 Task: Find connections with filter location Ibirataia with filter topic #tecnologiawith filter profile language English with filter current company Barclays in India with filter school Ms Ramaiah College Of Arts Science and Commerce with filter industry Commercial and Service Industry Machinery Manufacturing with filter service category Pricing Strategy with filter keywords title Marketing Staff
Action: Mouse moved to (546, 107)
Screenshot: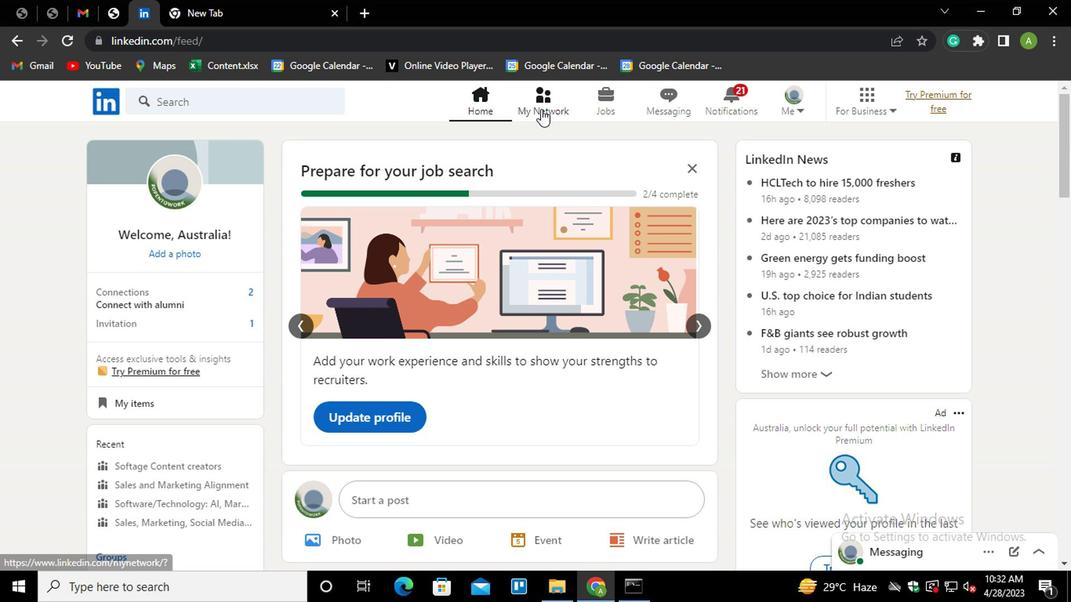 
Action: Mouse pressed left at (546, 107)
Screenshot: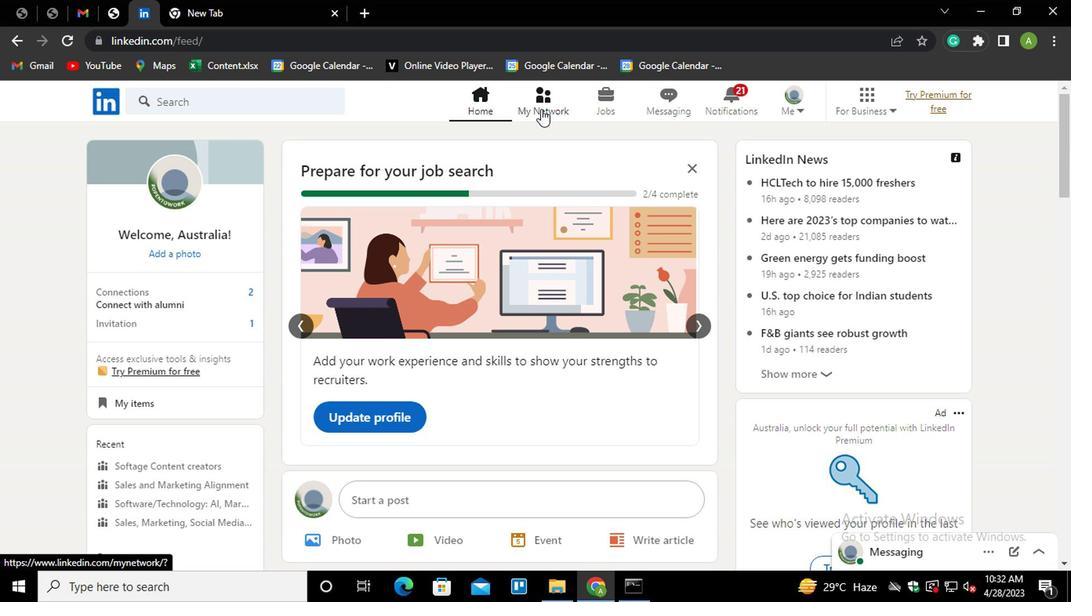 
Action: Mouse moved to (148, 180)
Screenshot: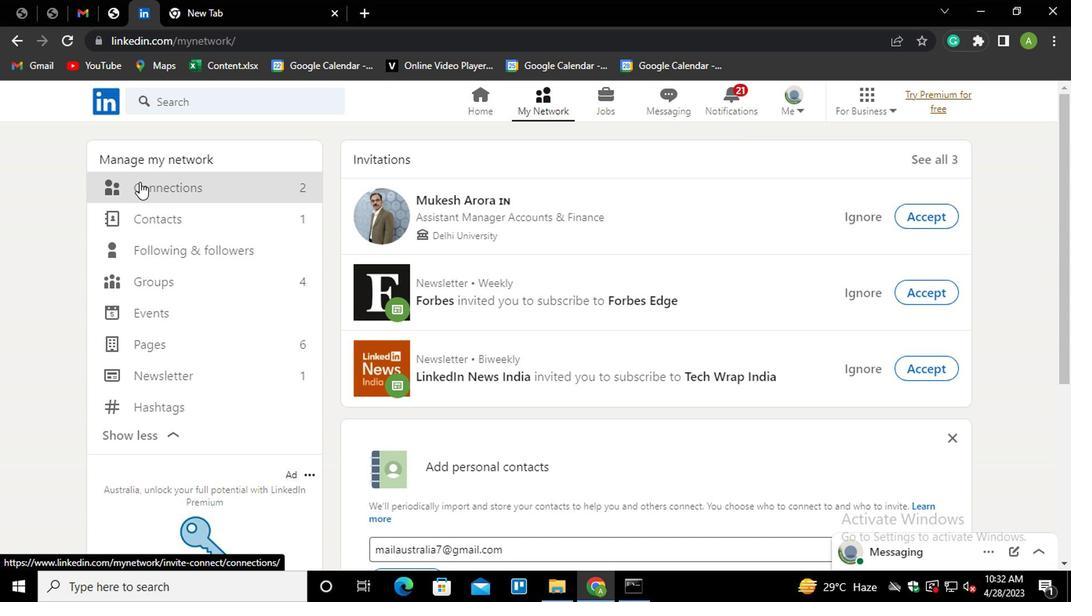 
Action: Mouse pressed left at (148, 180)
Screenshot: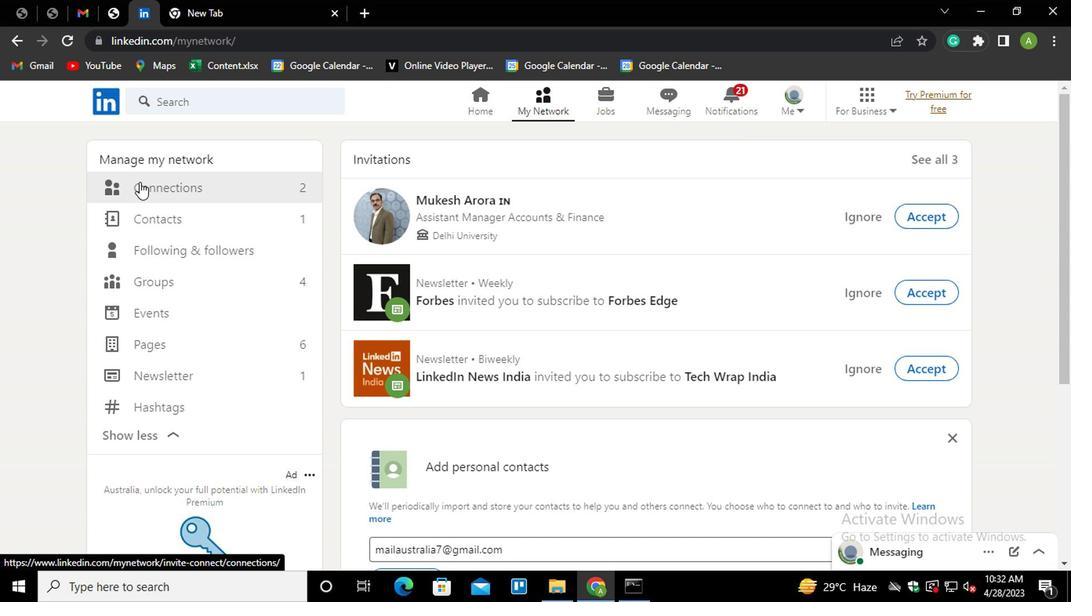 
Action: Mouse moved to (639, 185)
Screenshot: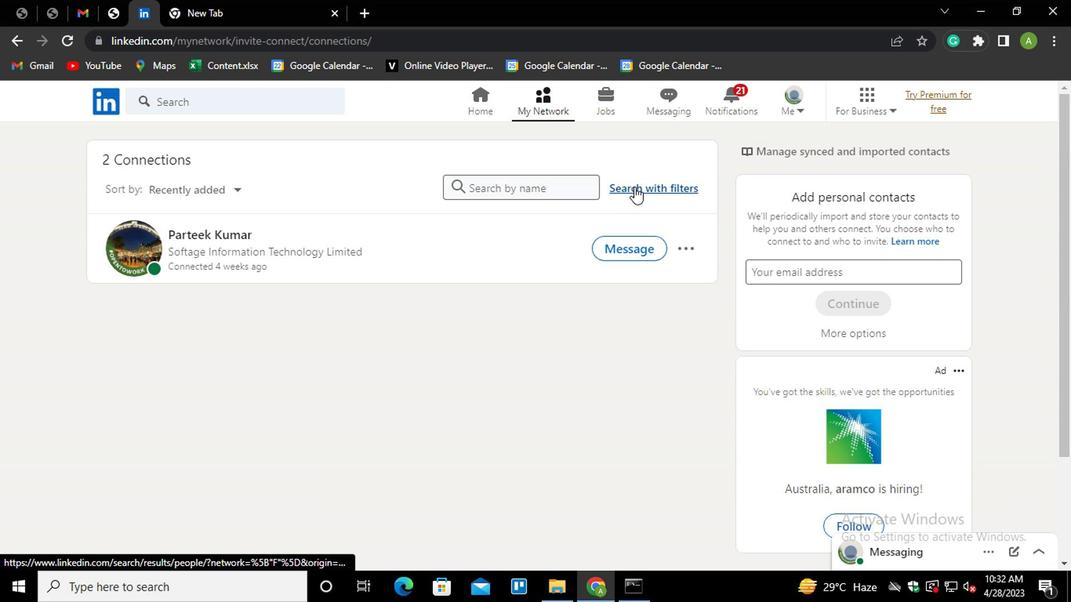 
Action: Mouse pressed left at (639, 185)
Screenshot: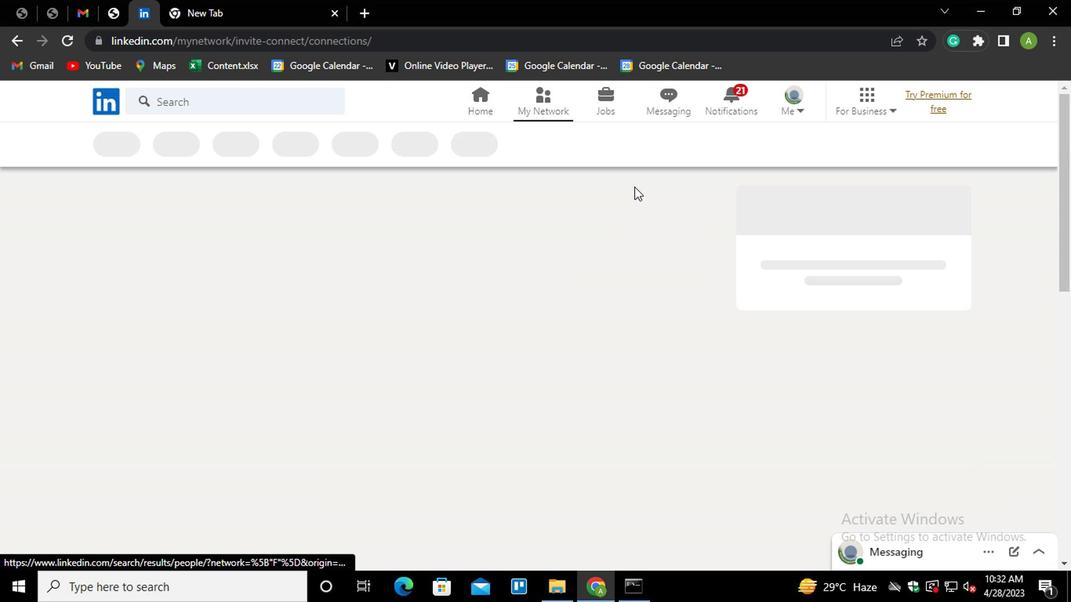 
Action: Mouse moved to (588, 137)
Screenshot: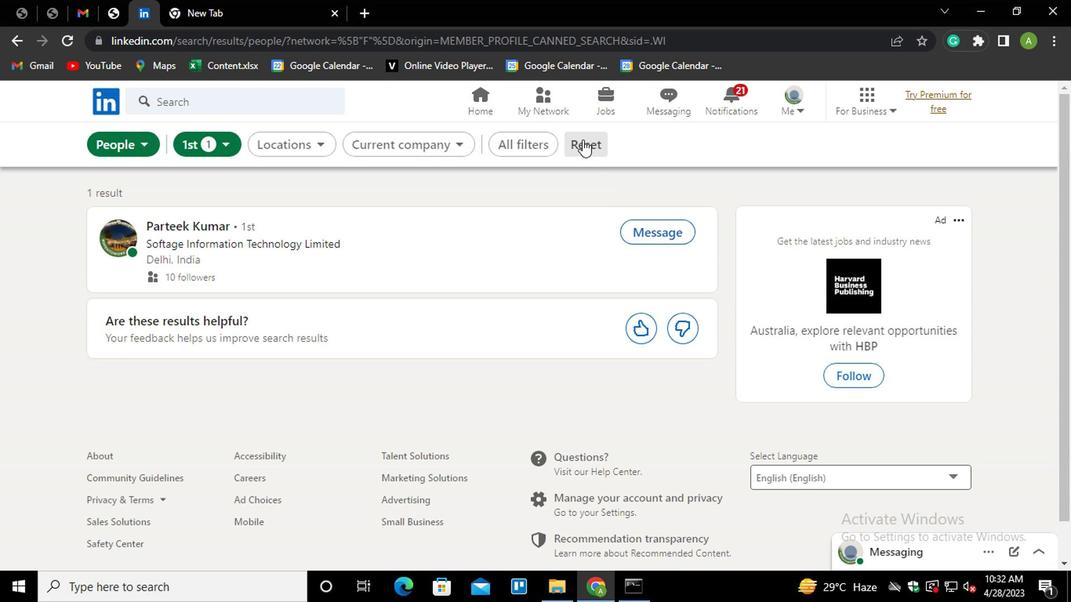 
Action: Mouse pressed left at (588, 137)
Screenshot: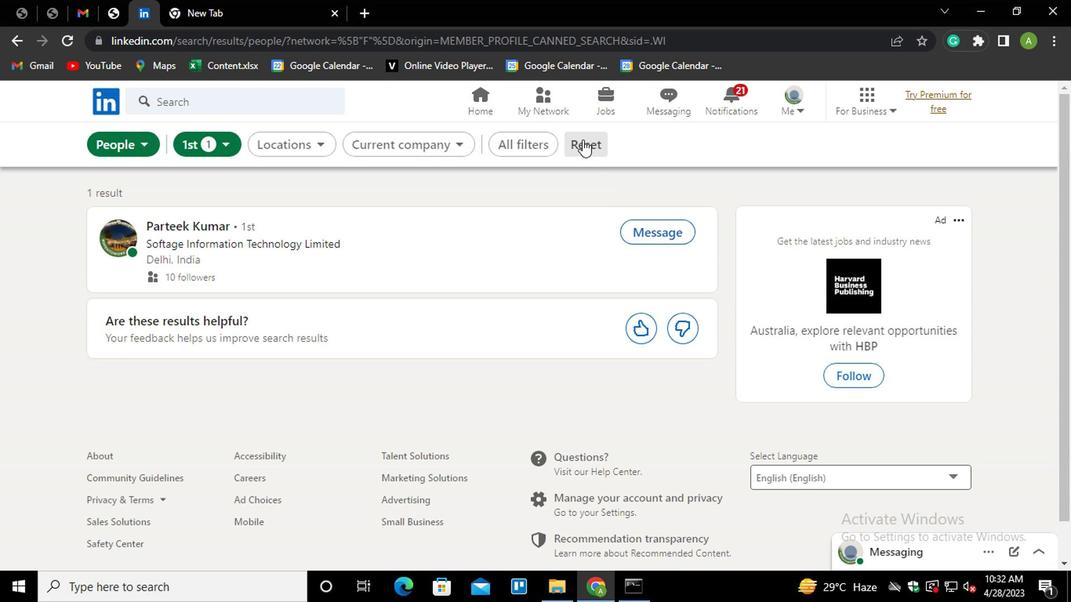 
Action: Mouse moved to (574, 146)
Screenshot: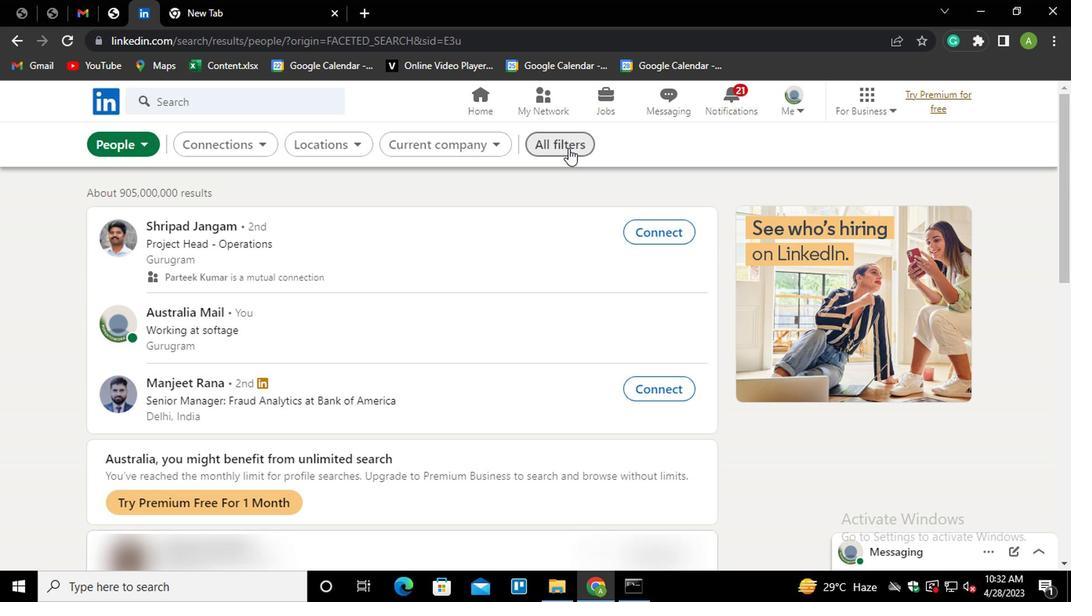 
Action: Mouse pressed left at (574, 146)
Screenshot: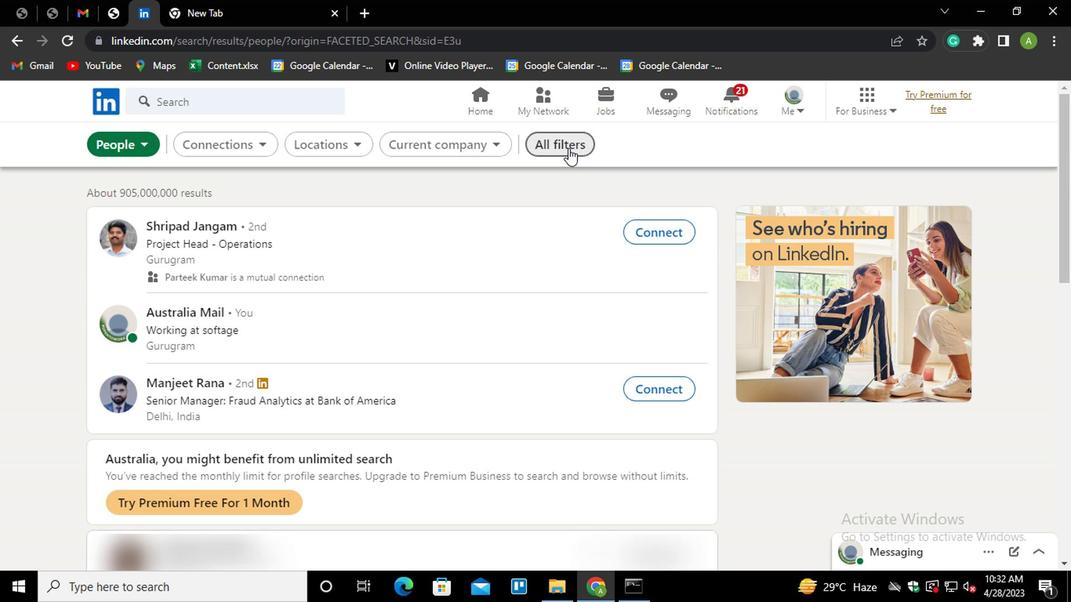 
Action: Mouse moved to (748, 291)
Screenshot: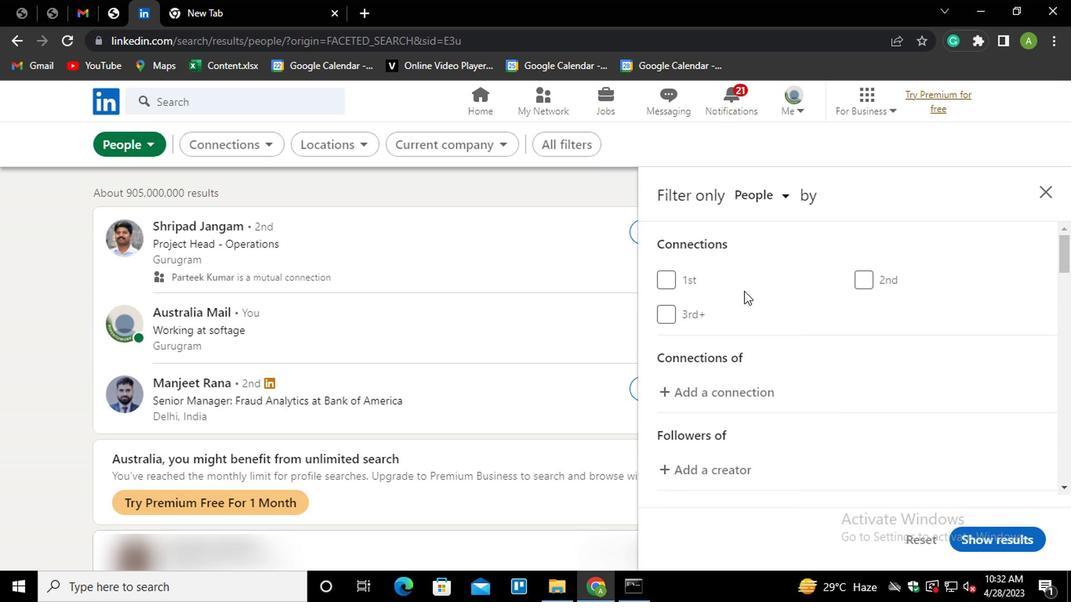
Action: Mouse scrolled (748, 290) with delta (0, 0)
Screenshot: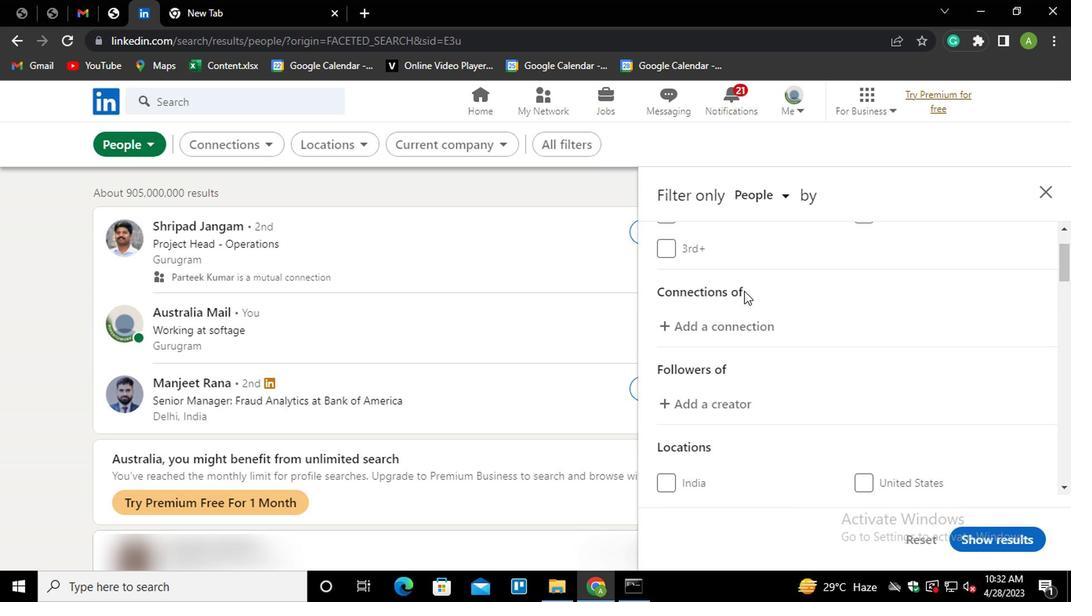 
Action: Mouse scrolled (748, 290) with delta (0, 0)
Screenshot: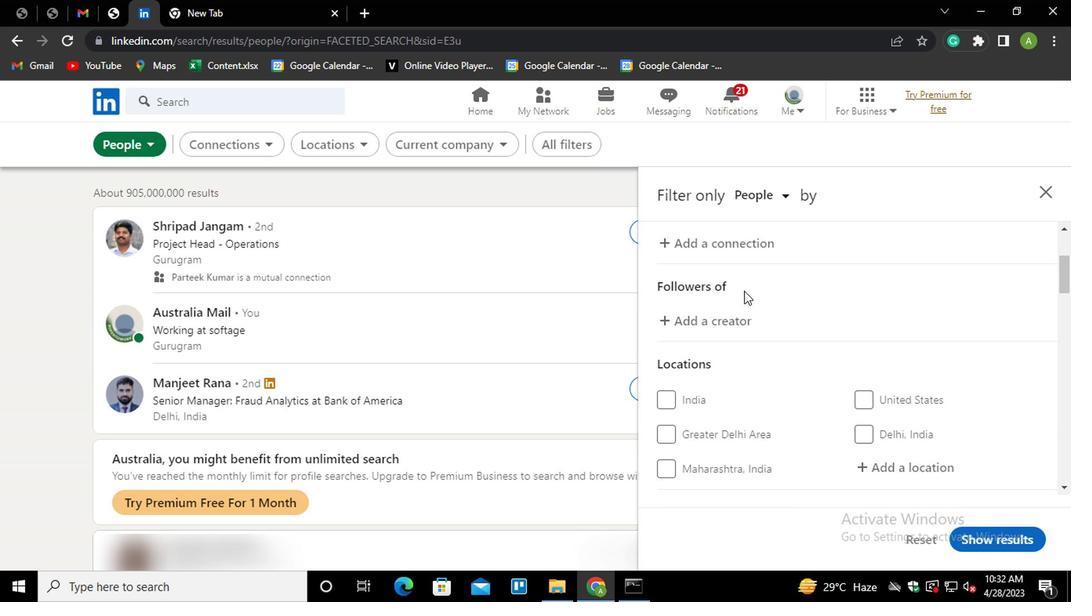 
Action: Mouse scrolled (748, 290) with delta (0, 0)
Screenshot: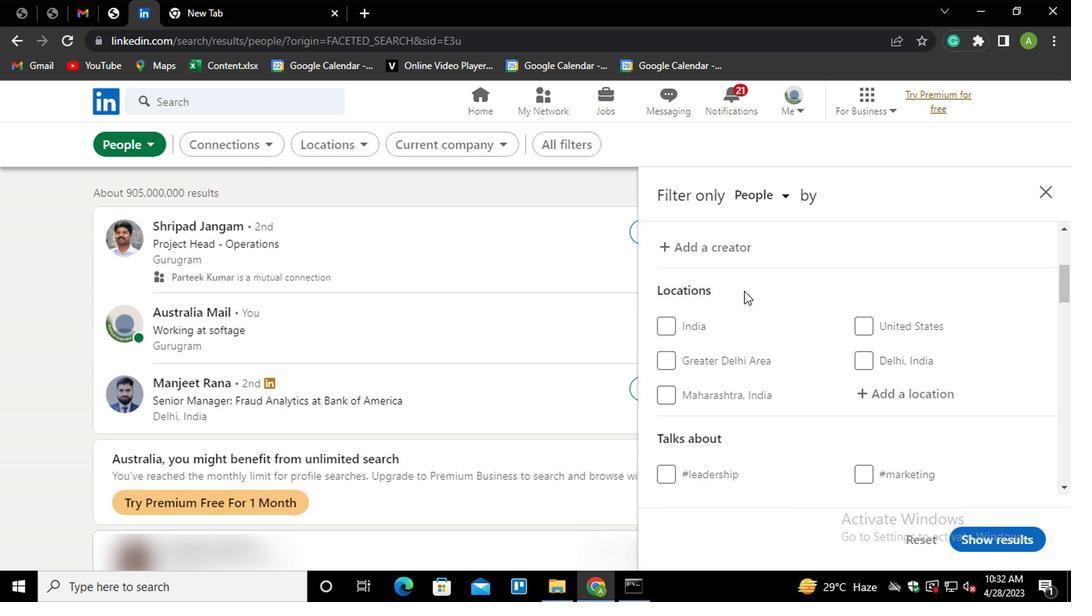 
Action: Mouse scrolled (748, 290) with delta (0, 0)
Screenshot: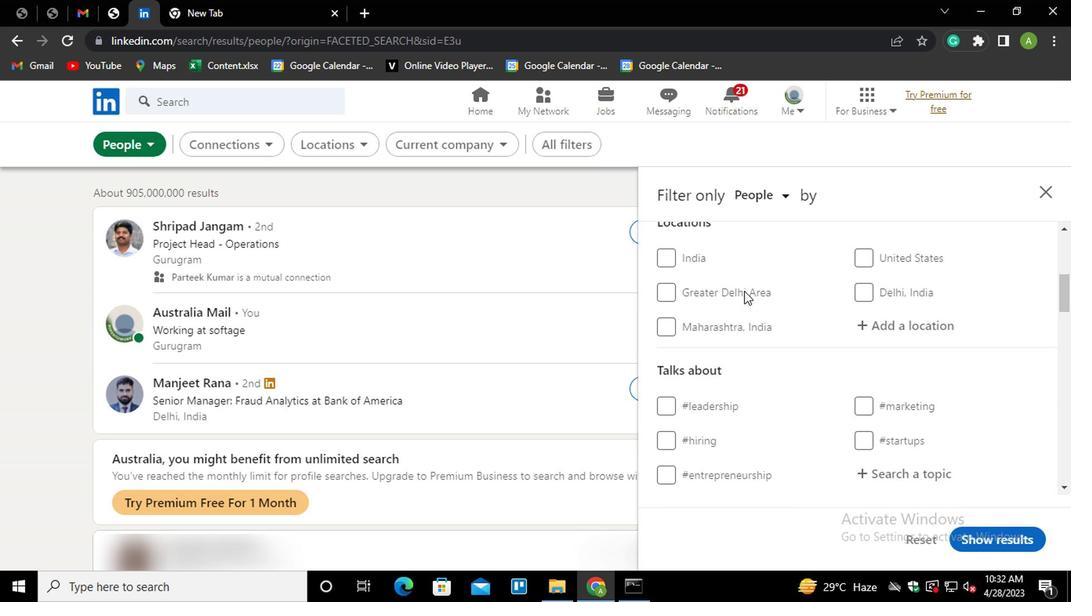 
Action: Mouse moved to (893, 302)
Screenshot: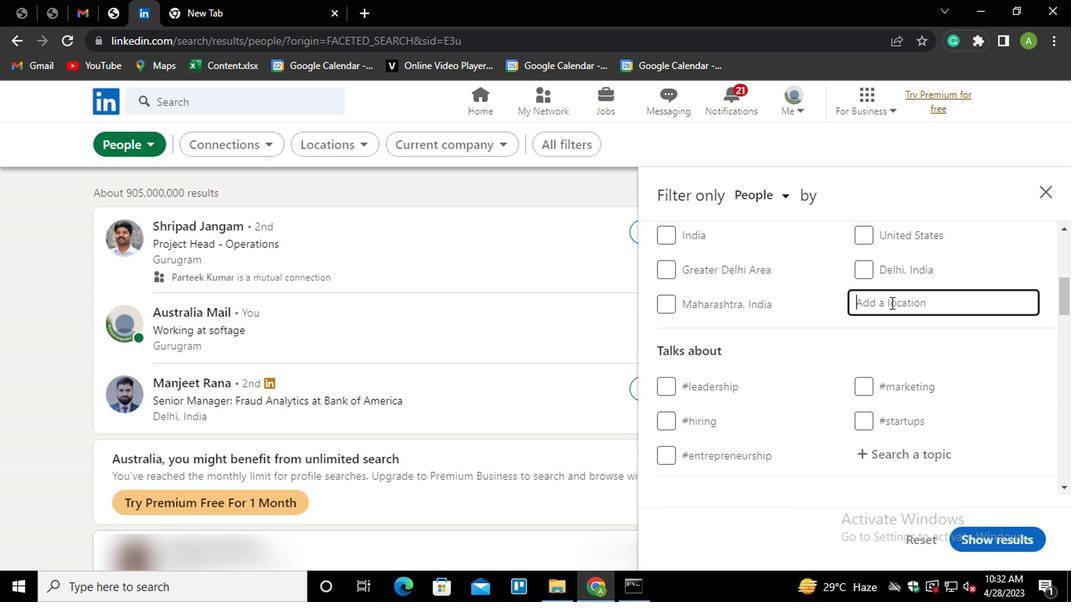 
Action: Mouse pressed left at (893, 302)
Screenshot: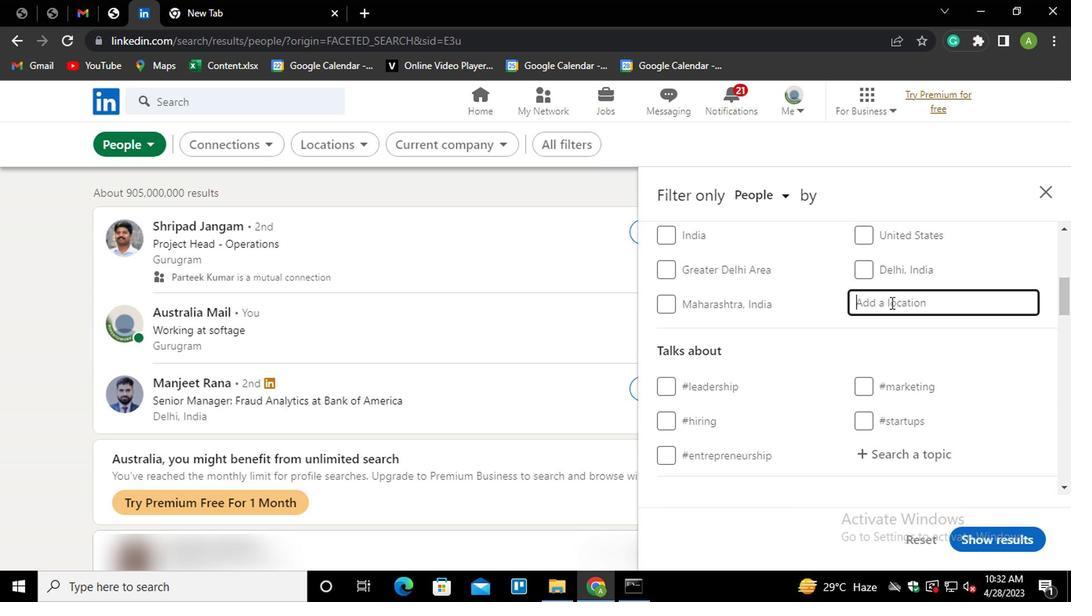 
Action: Mouse moved to (893, 304)
Screenshot: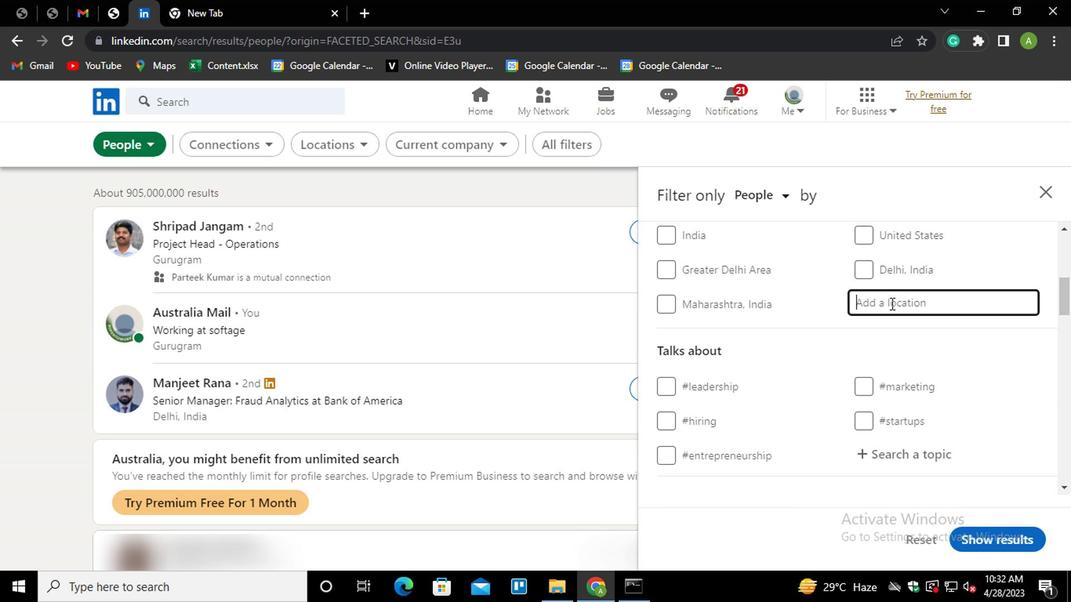 
Action: Mouse pressed left at (893, 304)
Screenshot: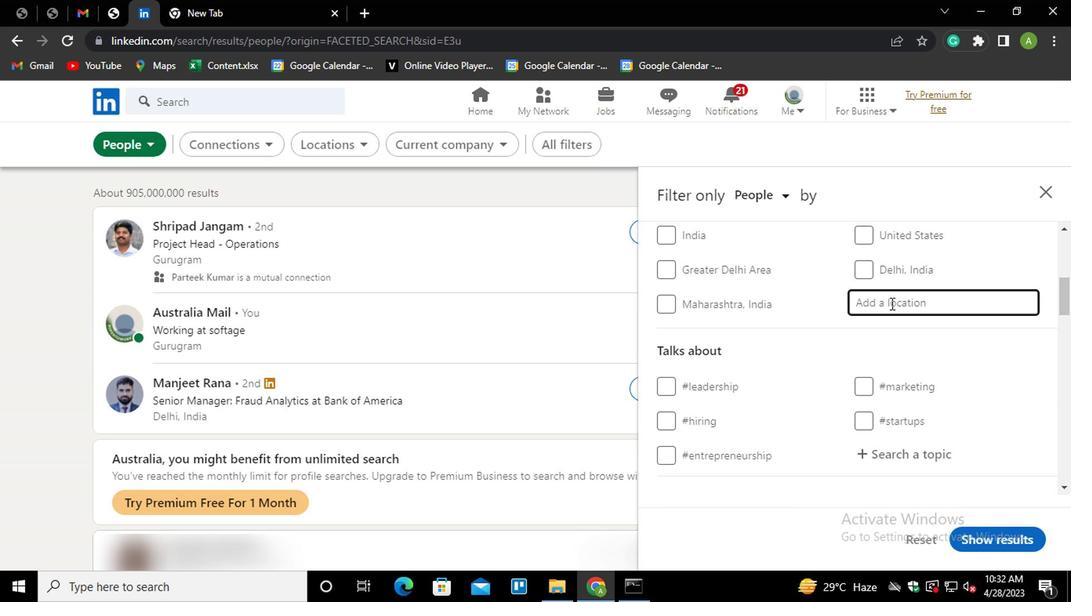 
Action: Mouse moved to (884, 310)
Screenshot: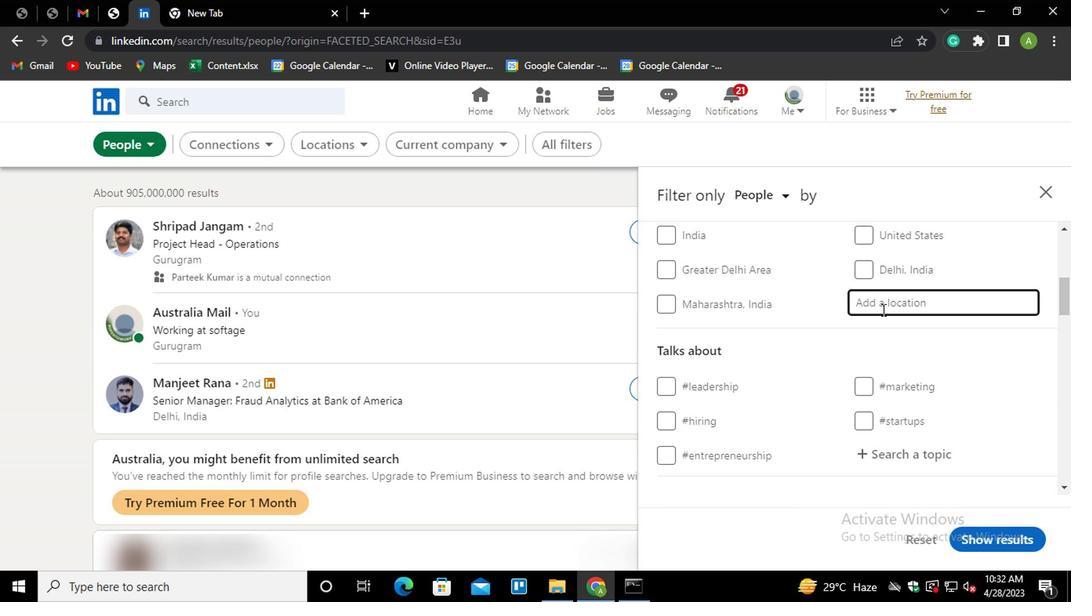 
Action: Key pressed <Key.shift>IBIRATARI<Key.down><Key.backspace><Key.backspace><Key.down><Key.enter>
Screenshot: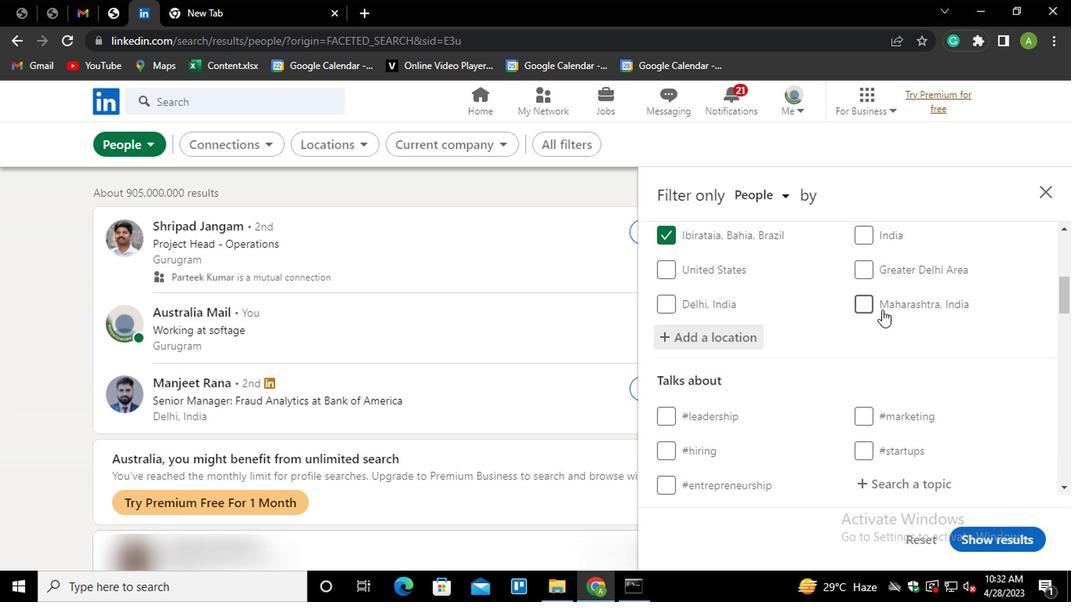 
Action: Mouse scrolled (884, 309) with delta (0, -1)
Screenshot: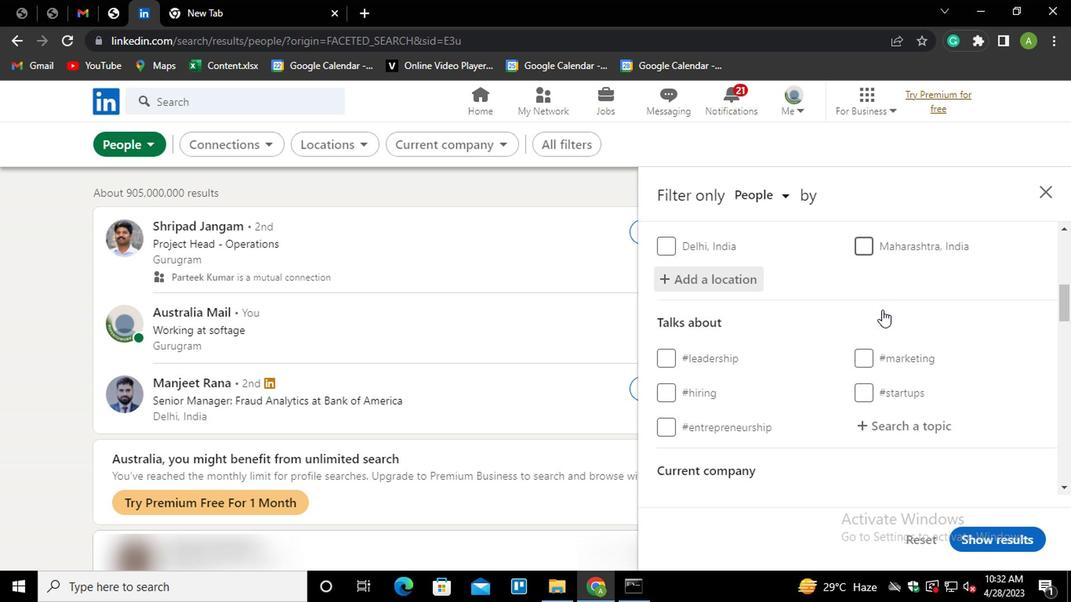 
Action: Mouse scrolled (884, 309) with delta (0, -1)
Screenshot: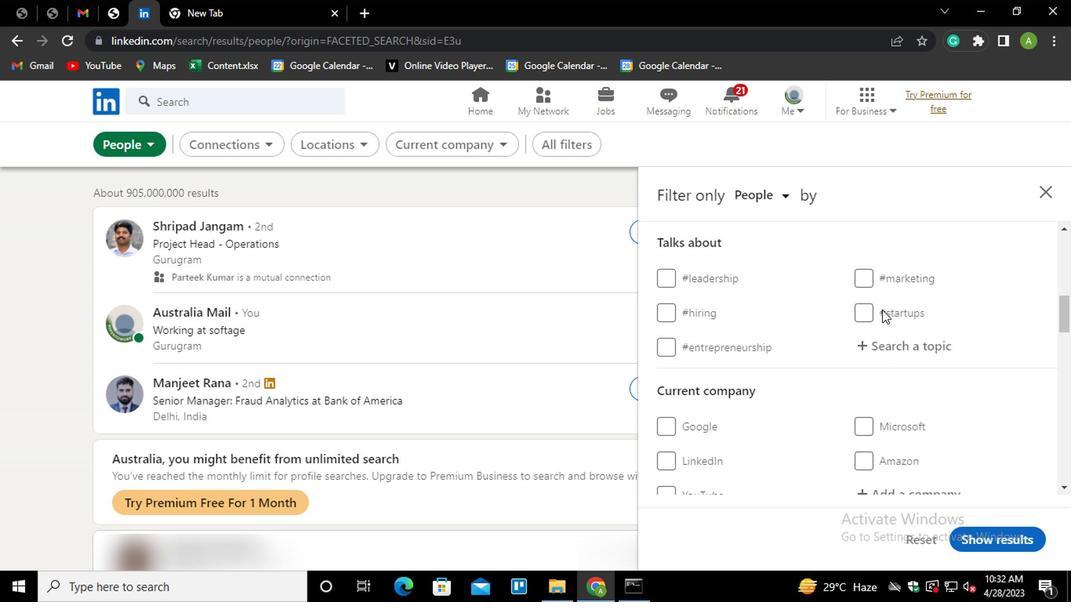 
Action: Mouse moved to (886, 330)
Screenshot: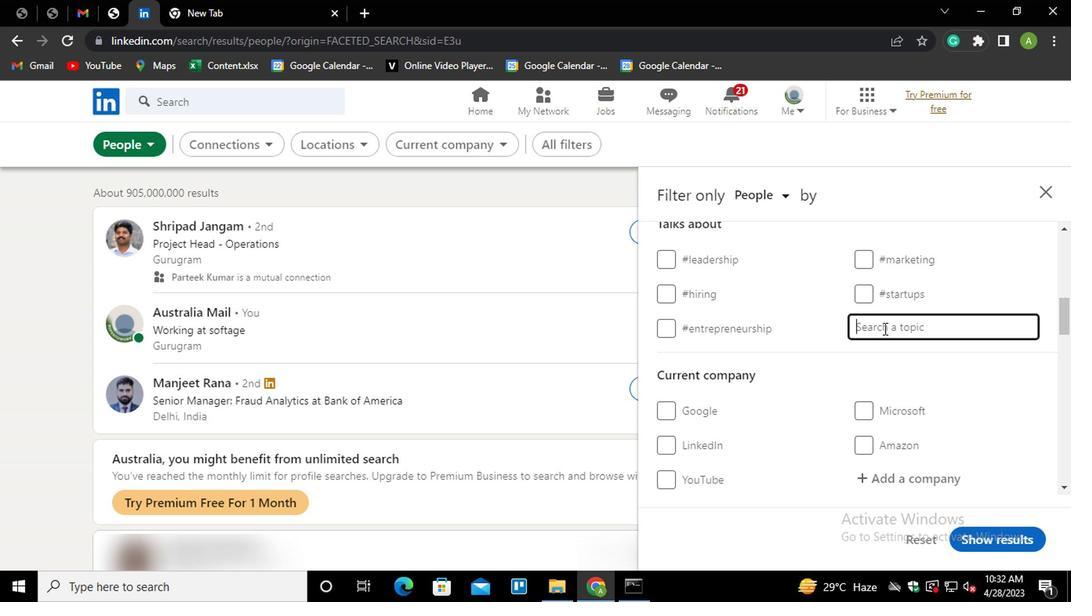 
Action: Mouse pressed left at (886, 330)
Screenshot: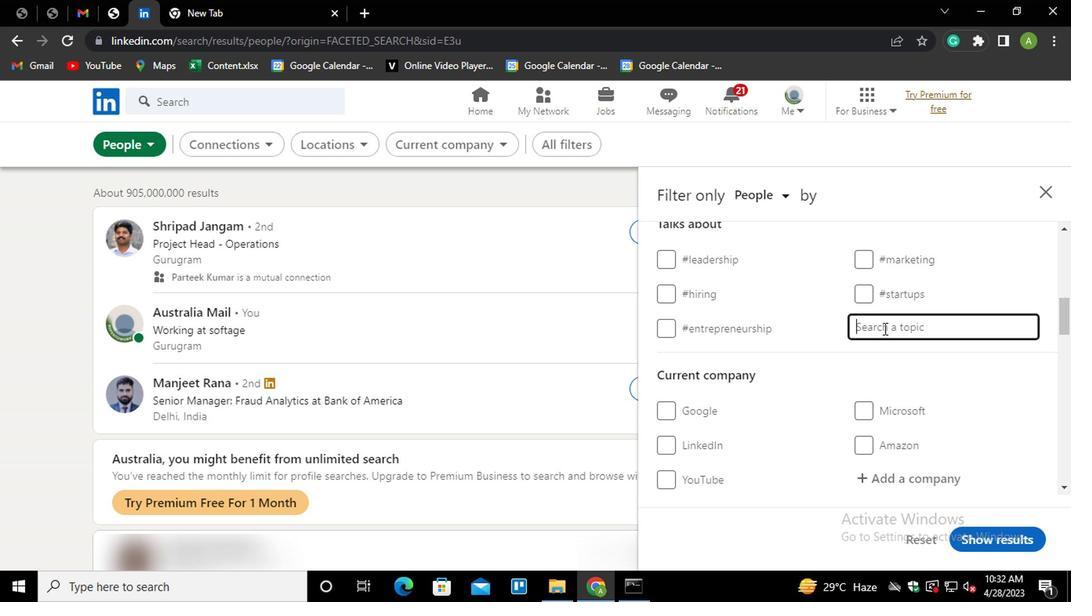 
Action: Mouse moved to (886, 329)
Screenshot: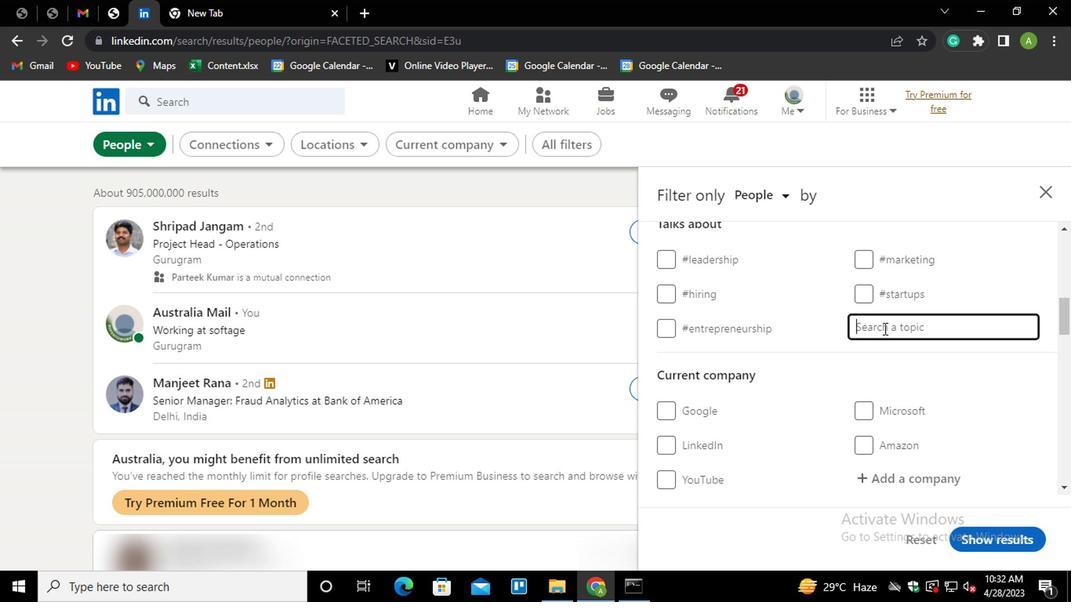 
Action: Mouse pressed left at (886, 329)
Screenshot: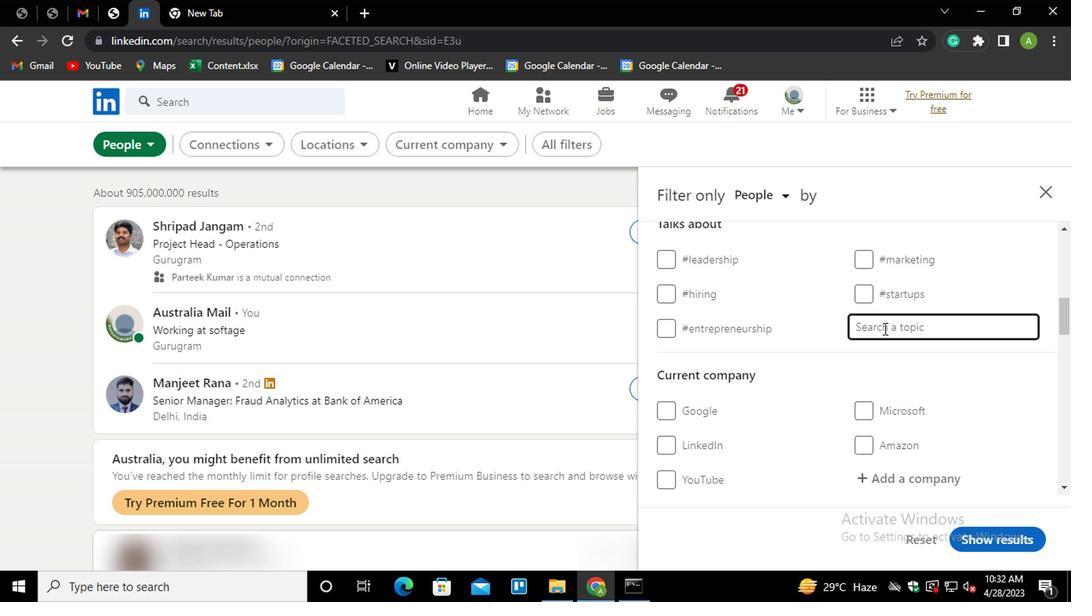 
Action: Key pressed TECNOL<Key.down><Key.enter>
Screenshot: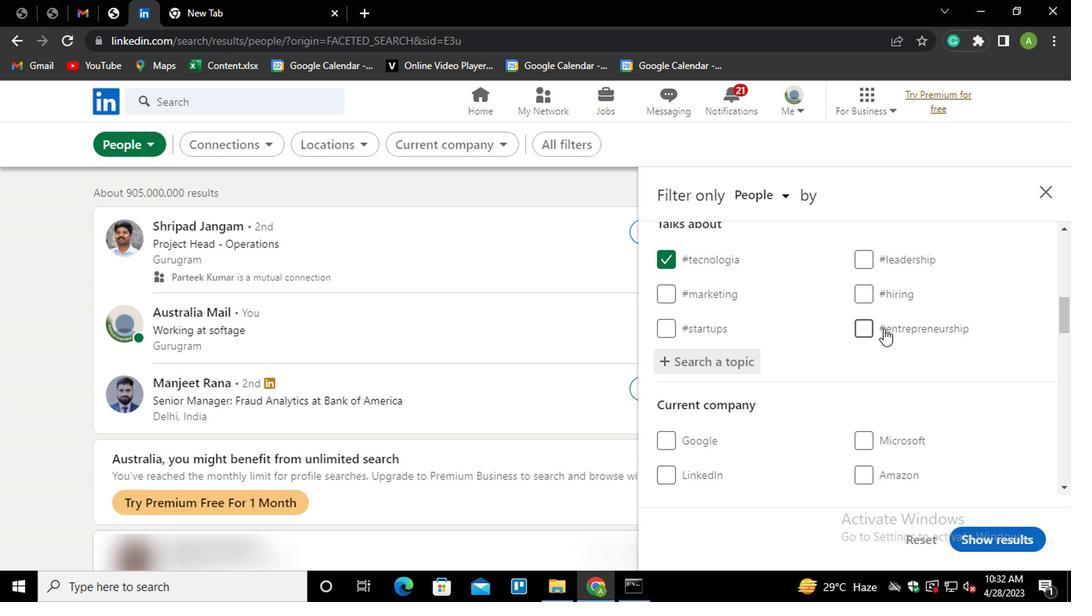 
Action: Mouse scrolled (886, 328) with delta (0, -1)
Screenshot: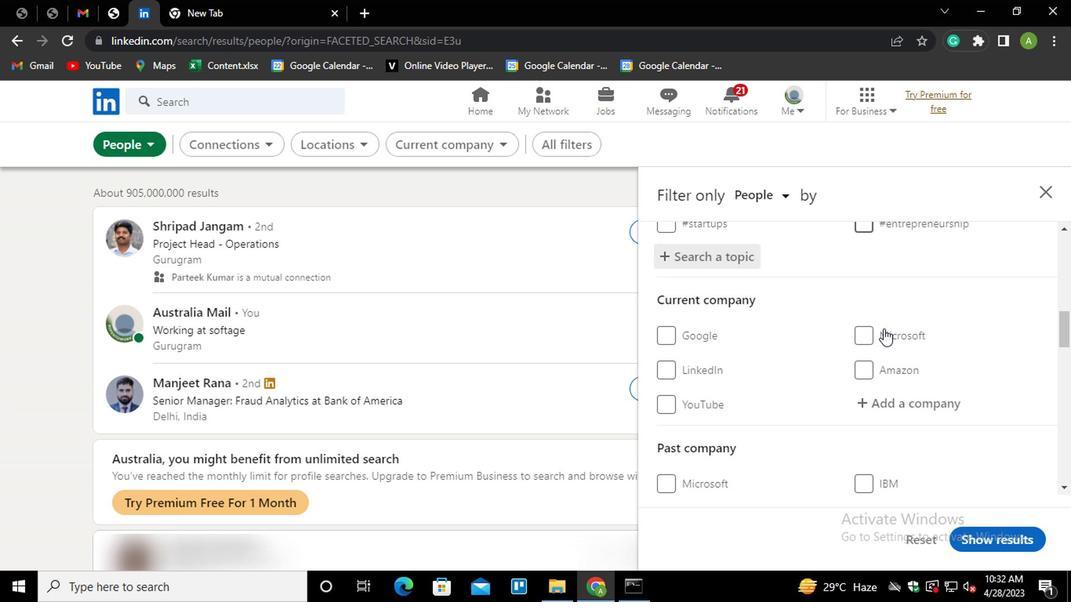 
Action: Mouse scrolled (886, 328) with delta (0, -1)
Screenshot: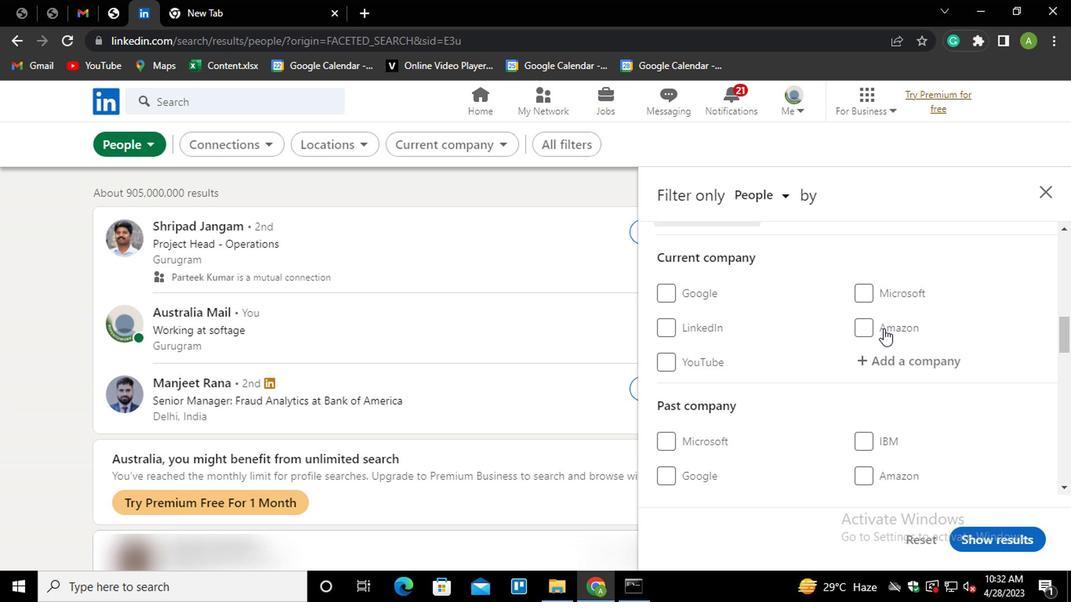 
Action: Mouse moved to (888, 343)
Screenshot: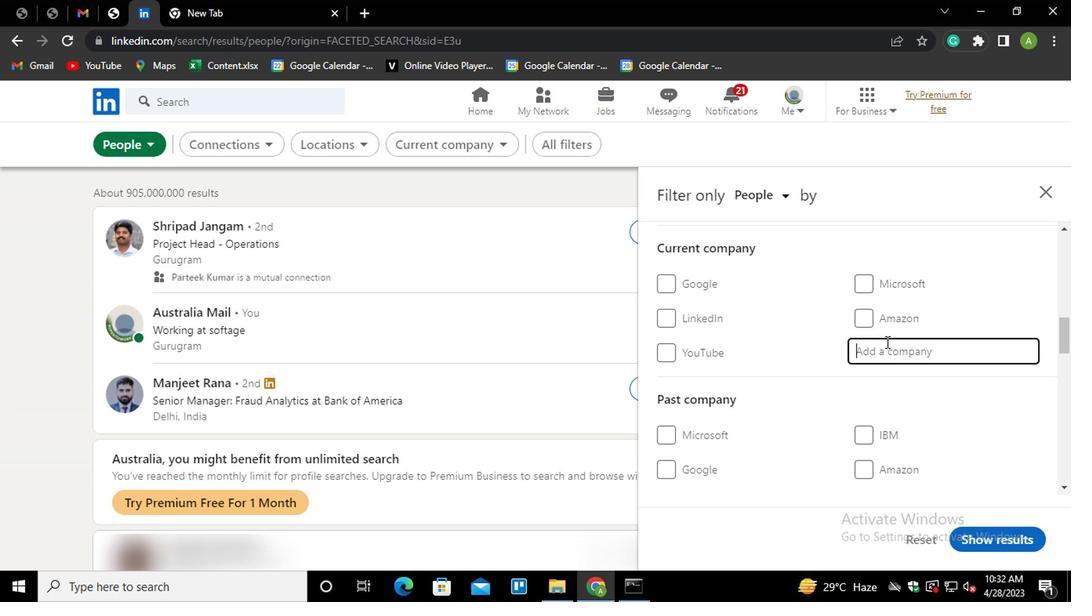 
Action: Mouse pressed left at (888, 343)
Screenshot: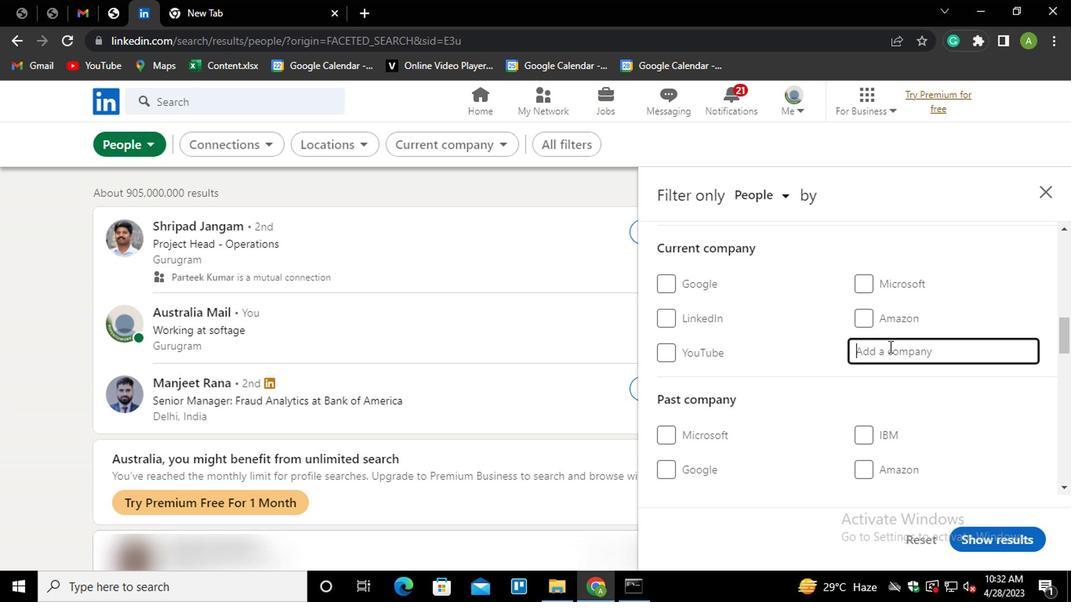 
Action: Mouse moved to (896, 350)
Screenshot: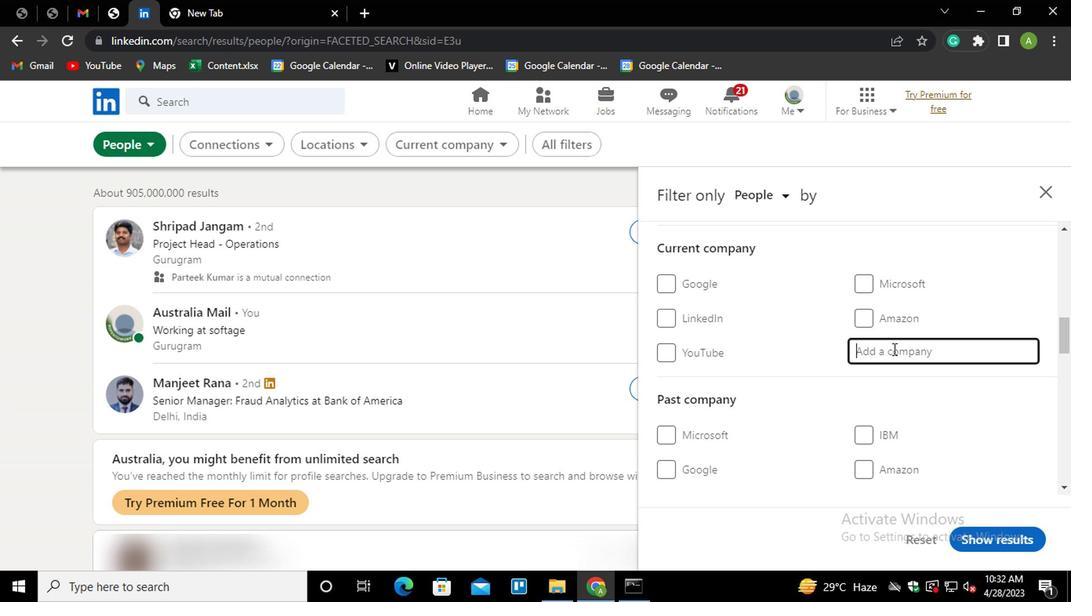 
Action: Mouse pressed left at (896, 350)
Screenshot: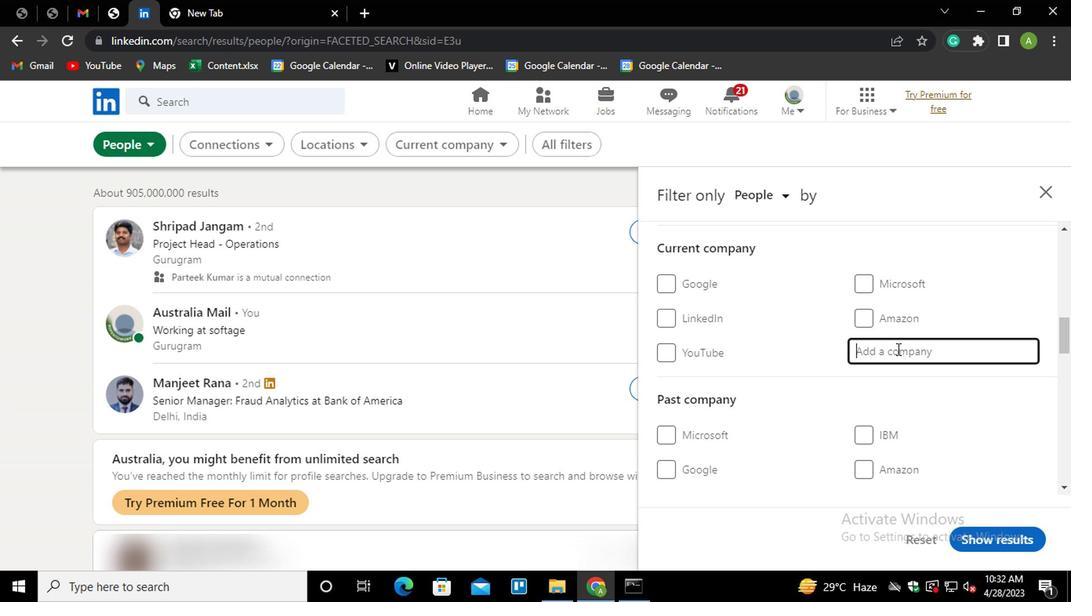 
Action: Mouse moved to (900, 350)
Screenshot: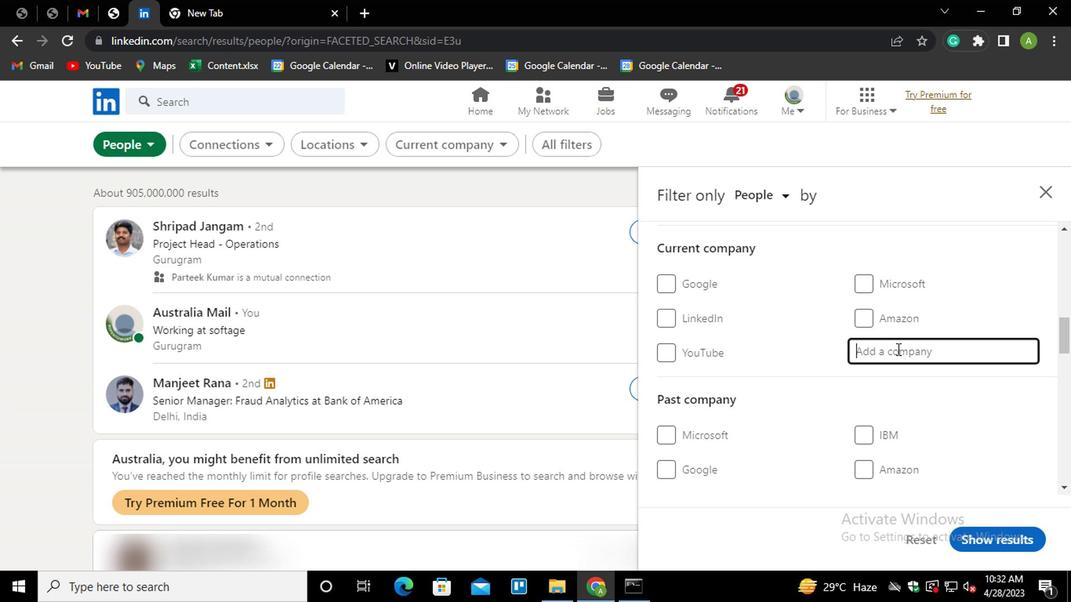 
Action: Key pressed <Key.shift><Key.shift><Key.shift><Key.shift><Key.shift><Key.shift><Key.shift><Key.shift><Key.shift>BARCLA<Key.down><Key.enter>
Screenshot: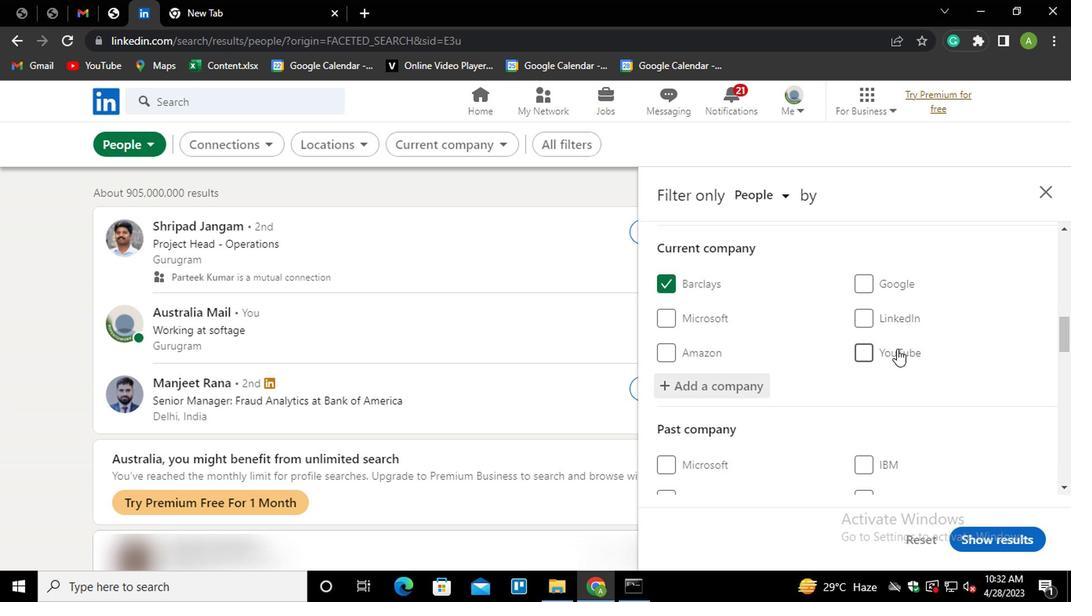 
Action: Mouse scrolled (900, 349) with delta (0, -1)
Screenshot: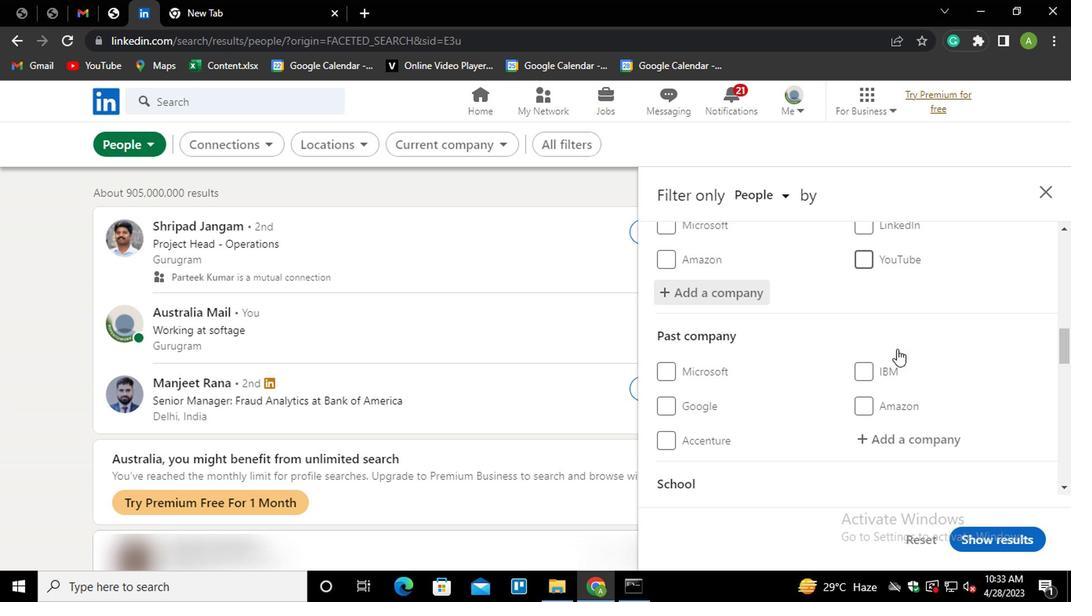 
Action: Mouse scrolled (900, 349) with delta (0, -1)
Screenshot: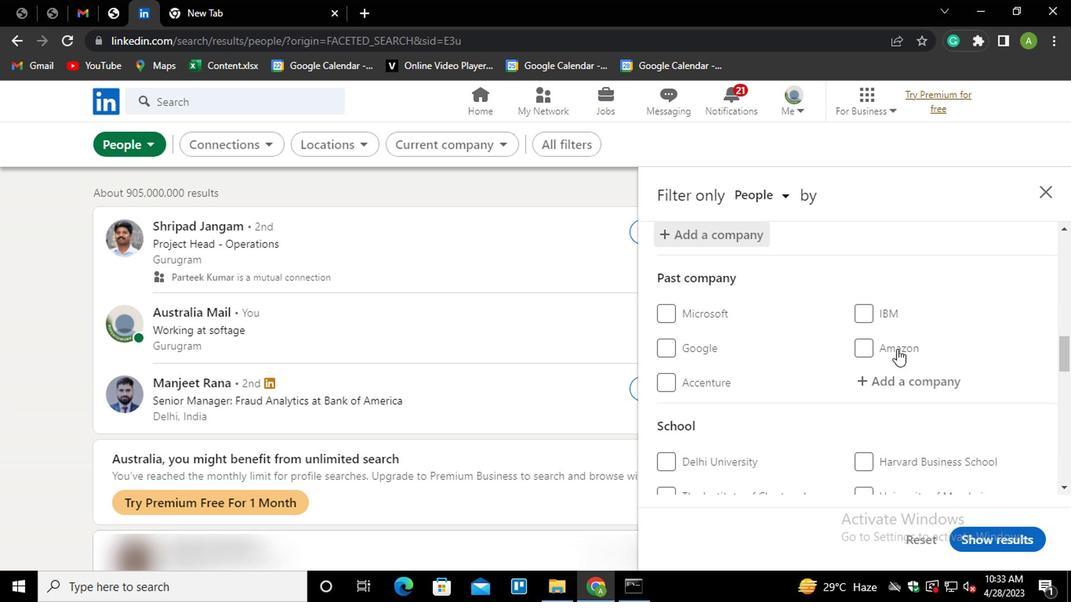 
Action: Mouse scrolled (900, 349) with delta (0, -1)
Screenshot: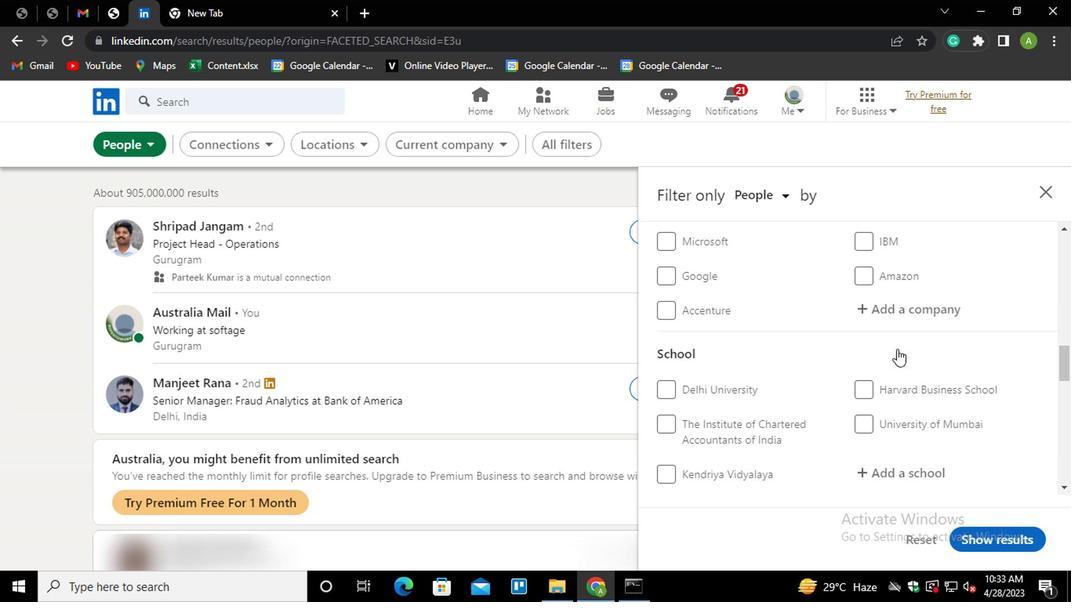
Action: Mouse moved to (900, 379)
Screenshot: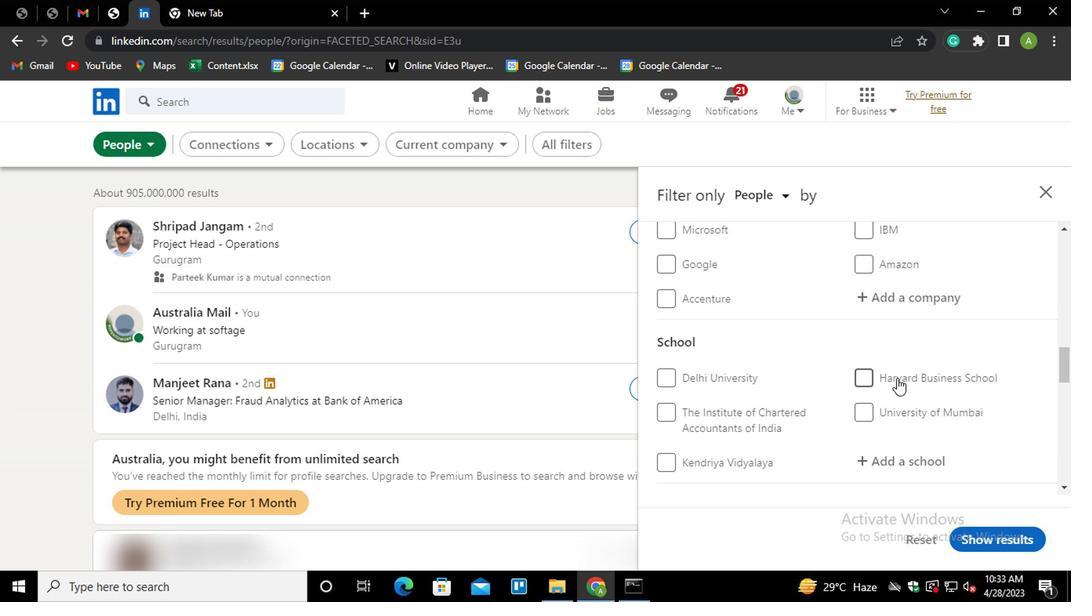 
Action: Mouse scrolled (900, 378) with delta (0, 0)
Screenshot: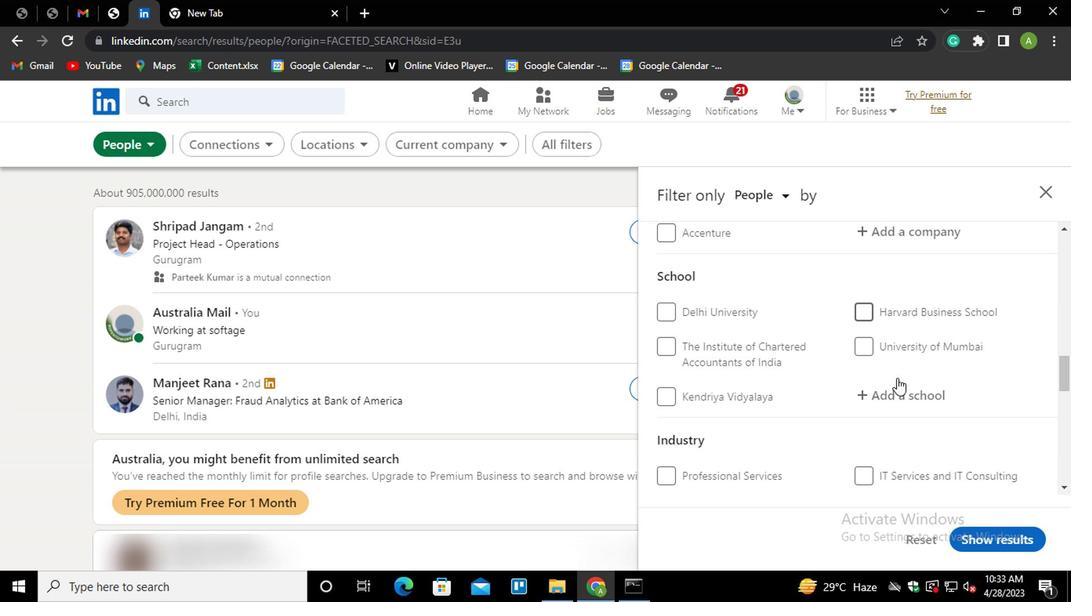 
Action: Mouse moved to (898, 382)
Screenshot: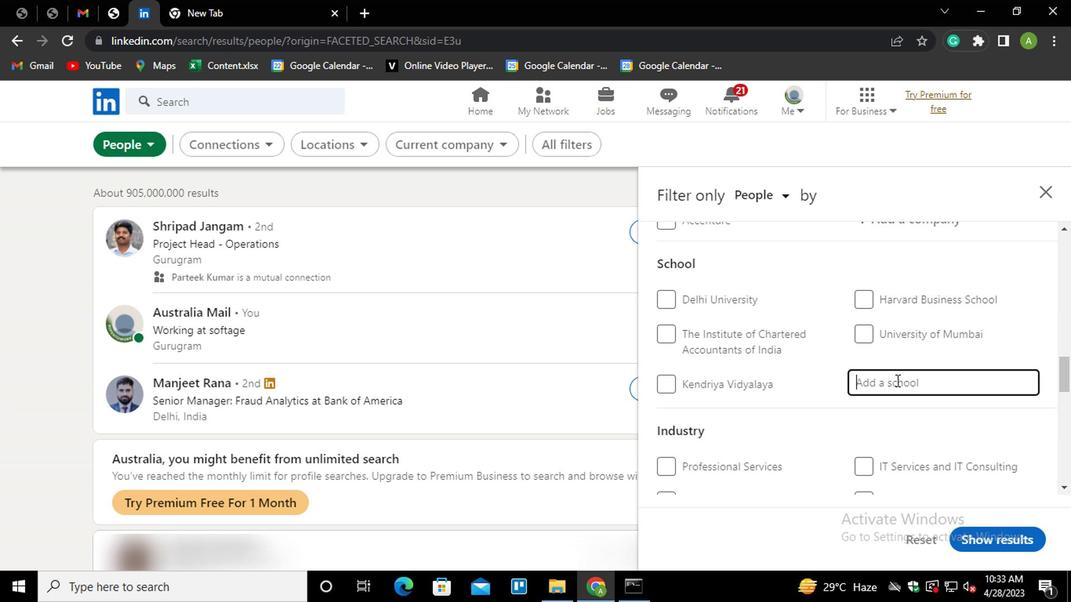 
Action: Mouse pressed left at (898, 382)
Screenshot: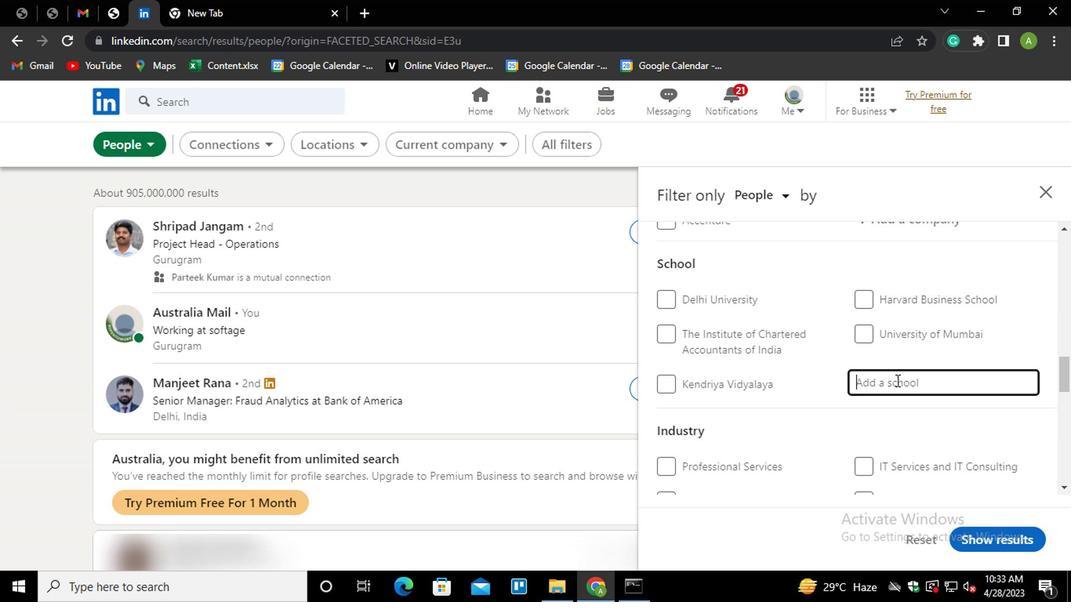 
Action: Mouse pressed left at (898, 382)
Screenshot: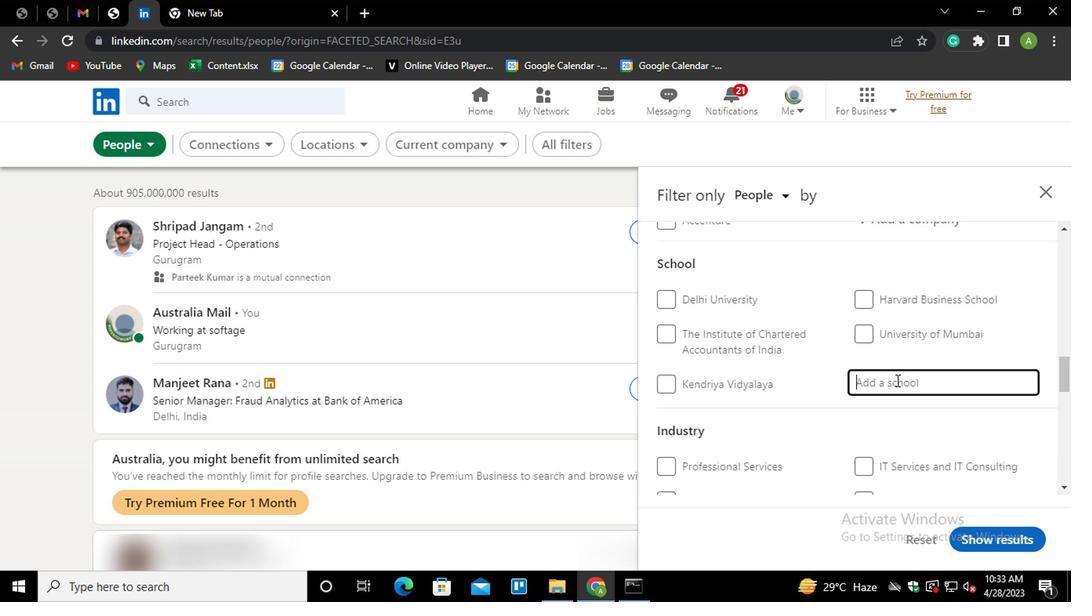 
Action: Key pressed <Key.shift>MS<Key.space><Key.shift><Key.shift><Key.shift><Key.shift><Key.shift><Key.shift><Key.shift><Key.shift>RAM<Key.down><Key.enter>
Screenshot: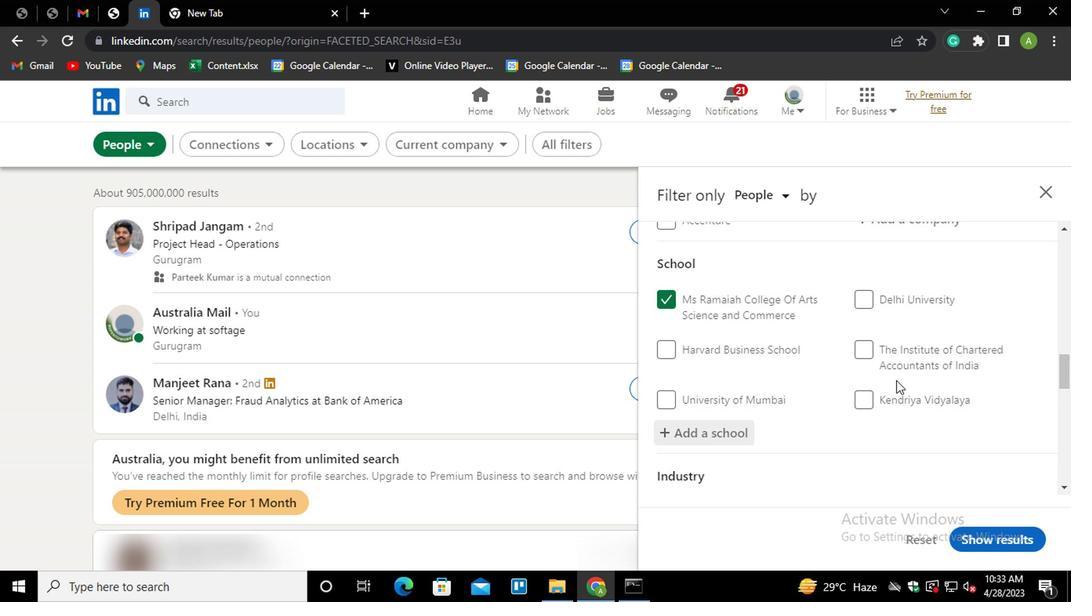 
Action: Mouse scrolled (898, 381) with delta (0, -1)
Screenshot: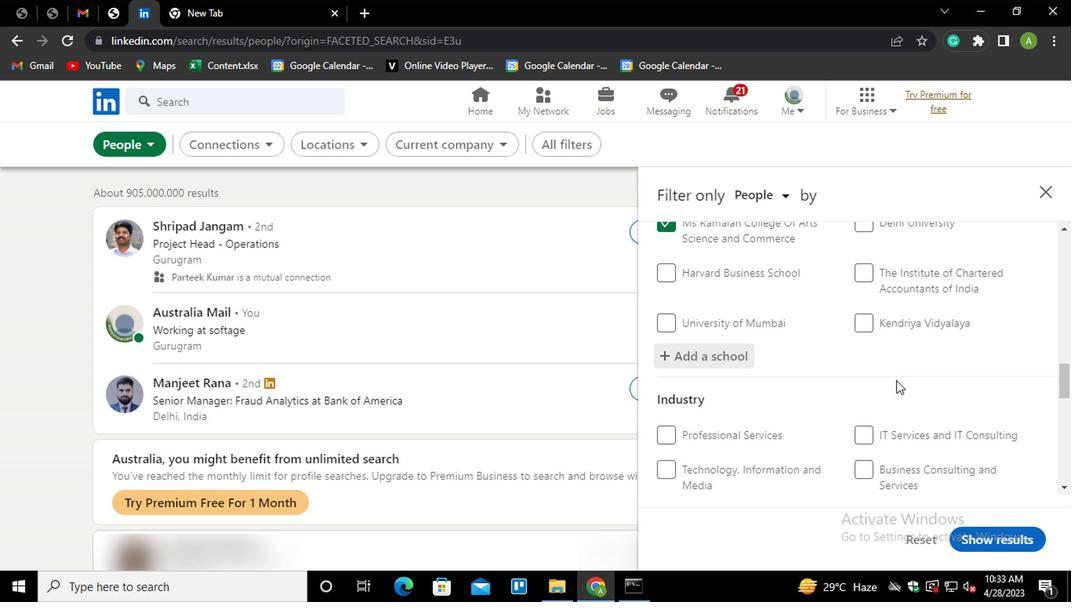 
Action: Mouse scrolled (898, 381) with delta (0, -1)
Screenshot: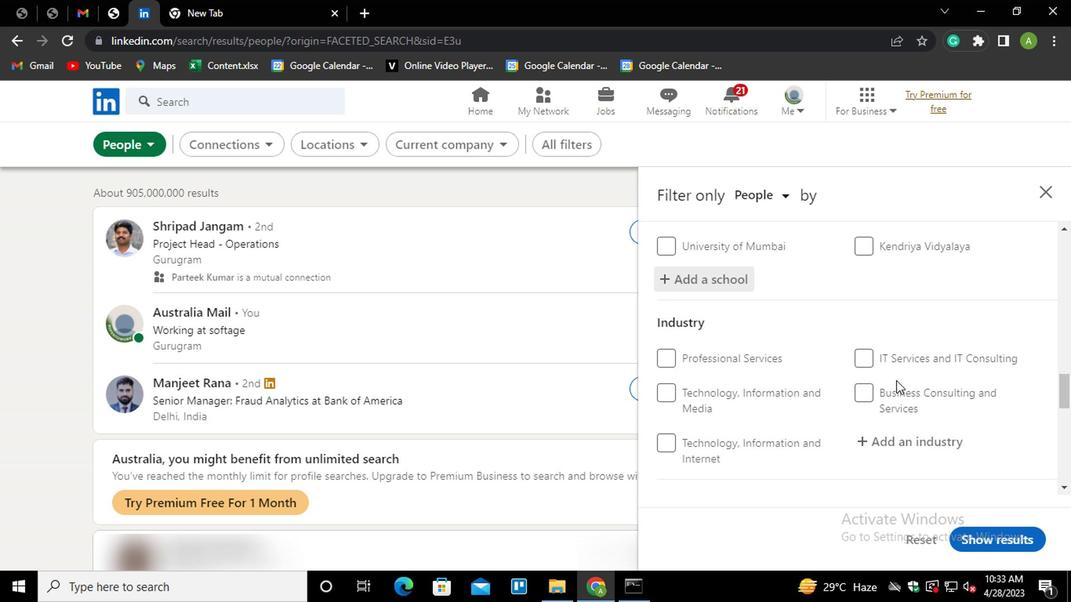 
Action: Mouse scrolled (898, 381) with delta (0, -1)
Screenshot: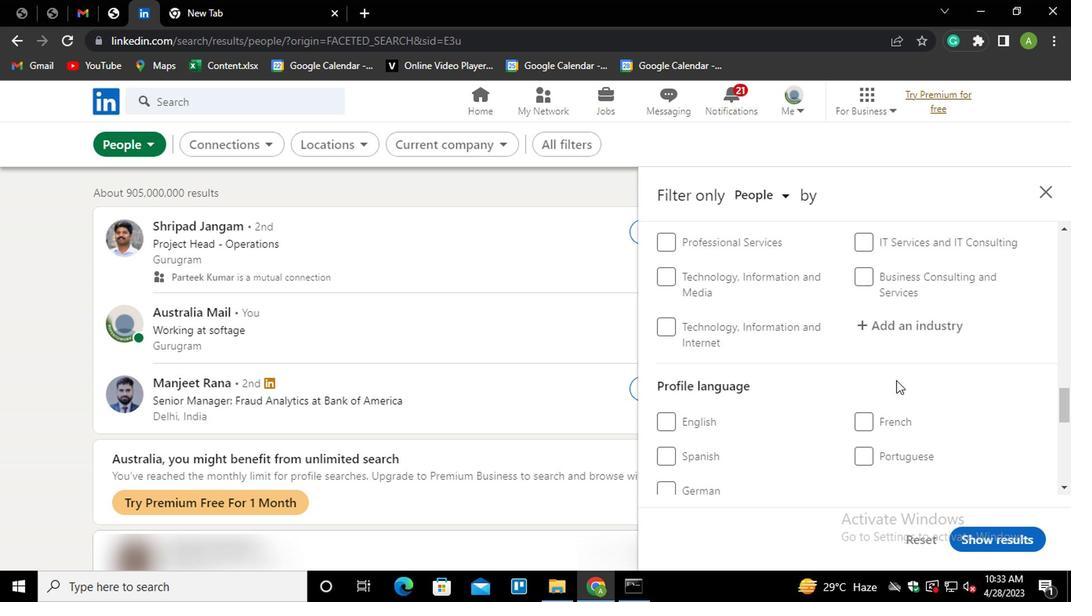 
Action: Mouse scrolled (898, 381) with delta (0, -1)
Screenshot: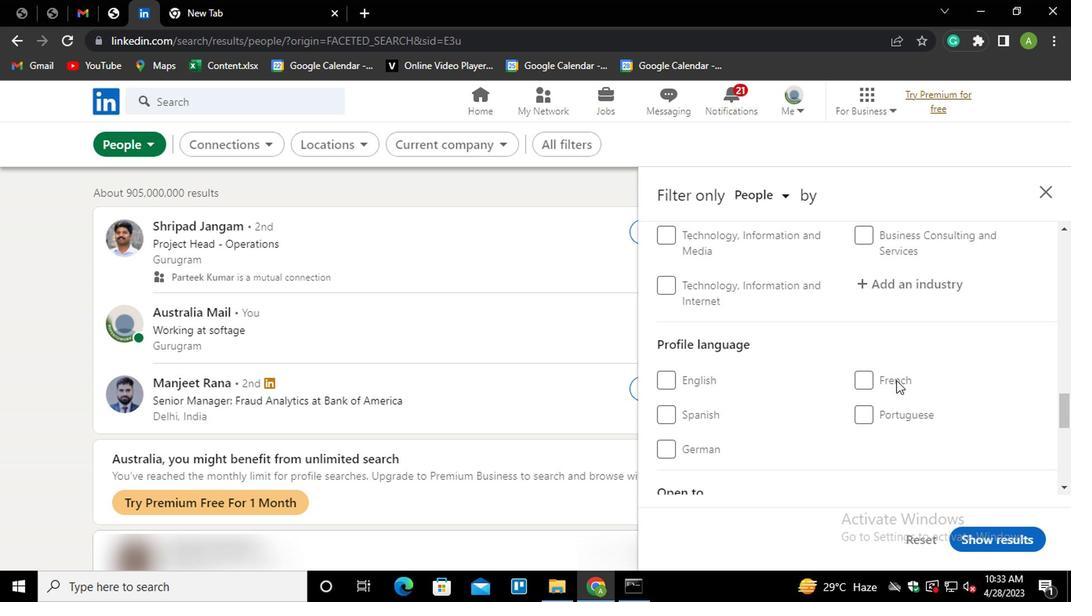 
Action: Mouse moved to (892, 277)
Screenshot: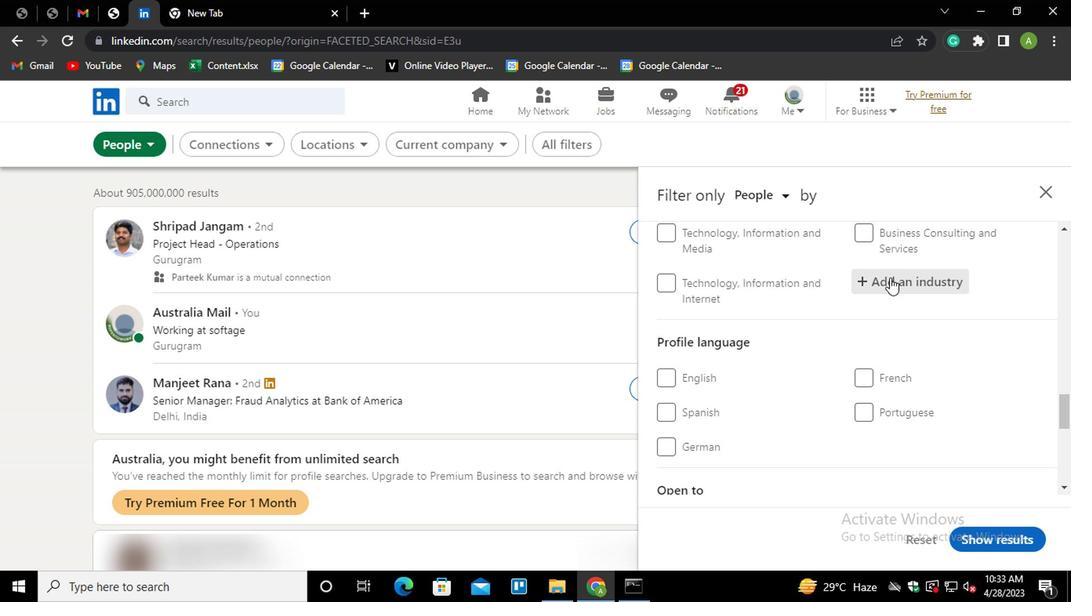 
Action: Mouse pressed left at (892, 277)
Screenshot: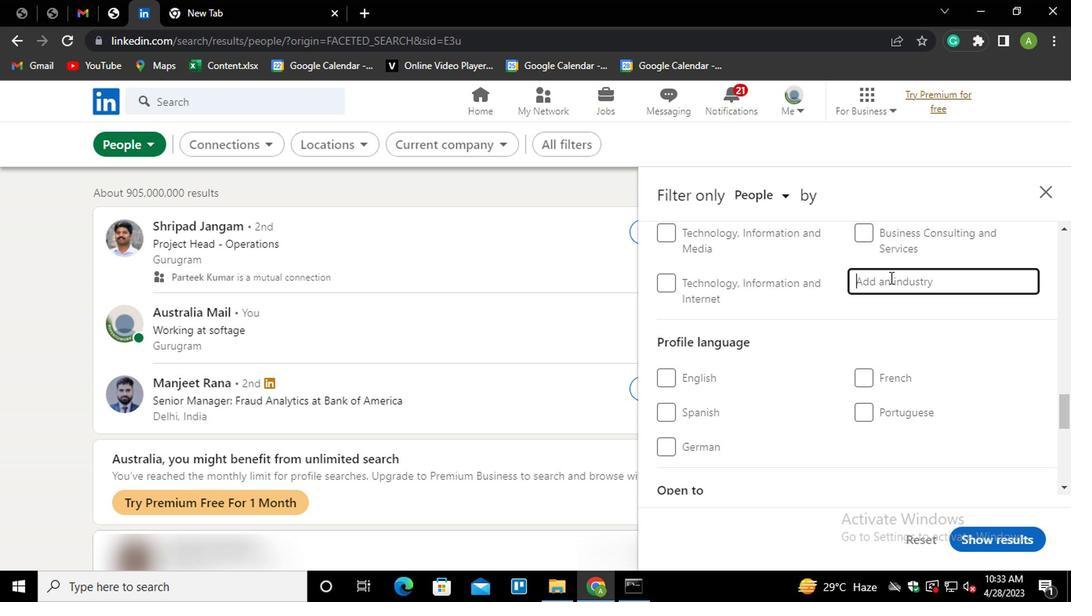 
Action: Mouse moved to (895, 284)
Screenshot: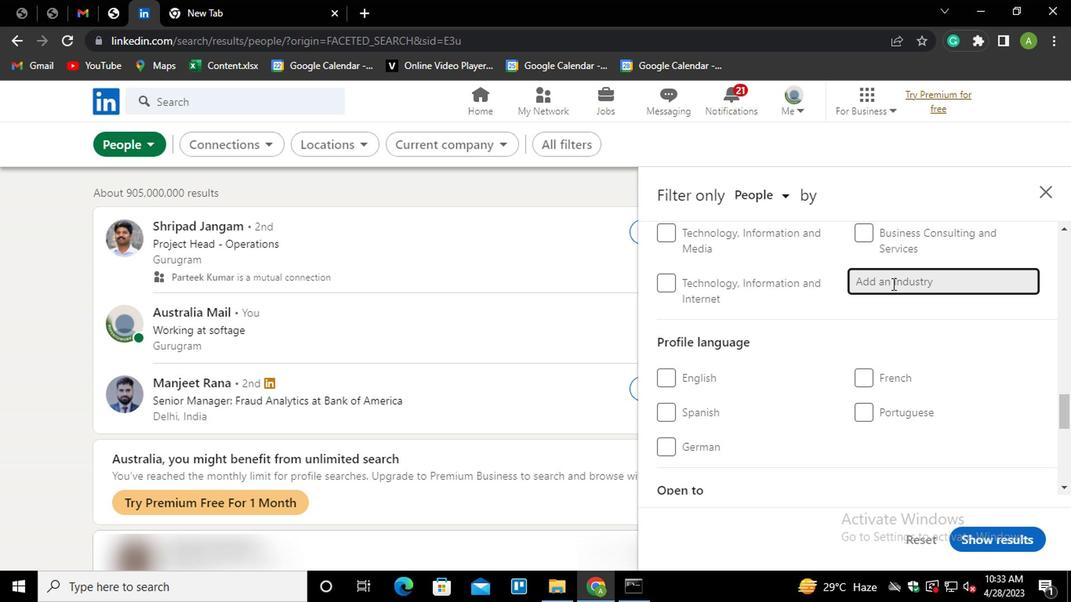 
Action: Mouse pressed left at (895, 284)
Screenshot: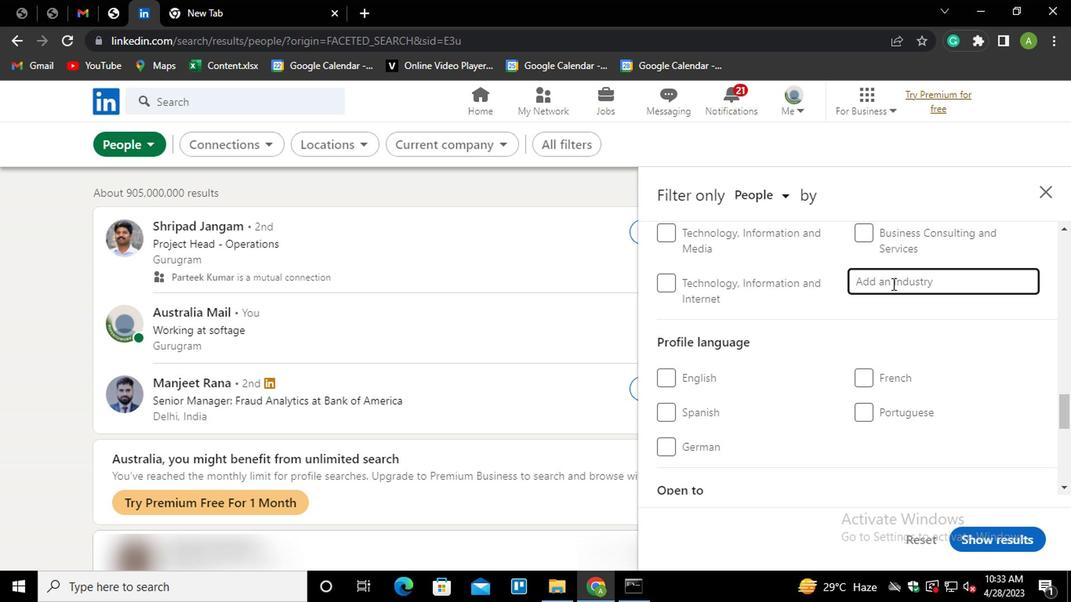 
Action: Mouse moved to (874, 300)
Screenshot: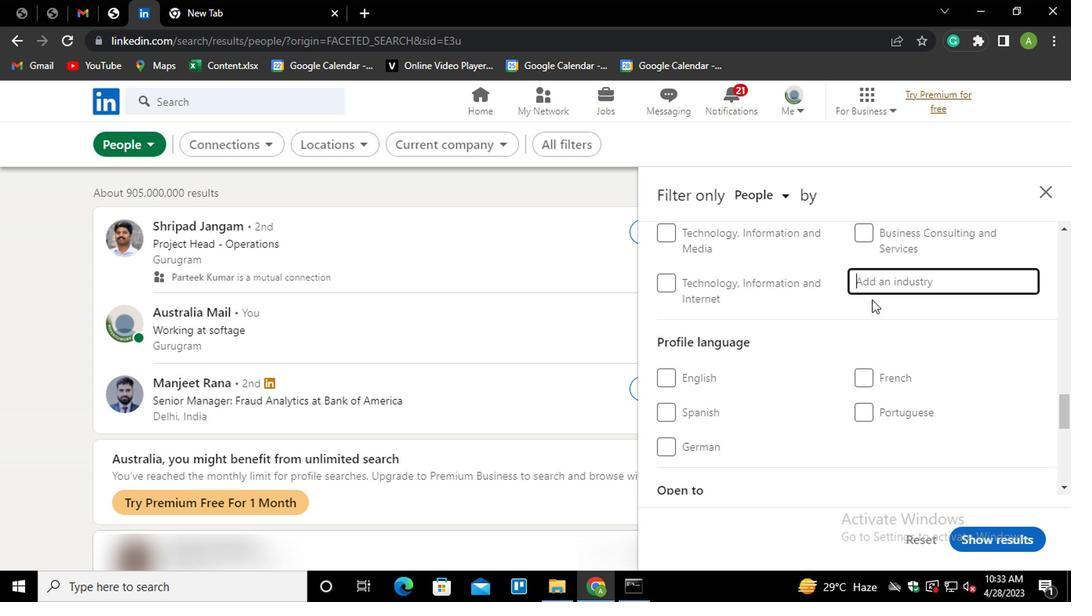 
Action: Key pressed <Key.shift>COMMERCI<Key.down><Key.down><Key.down><Key.enter>
Screenshot: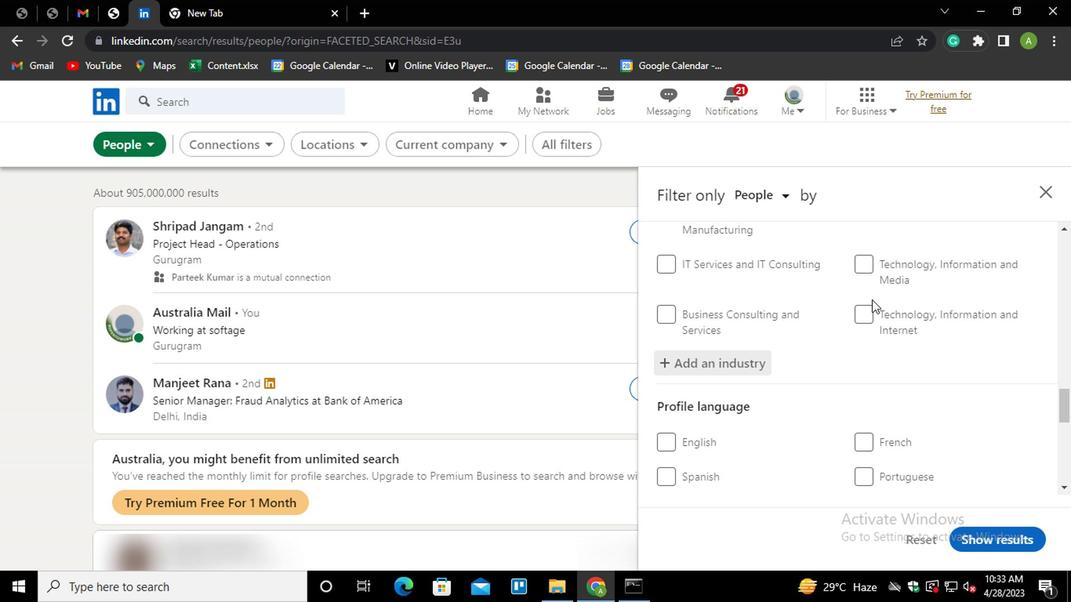 
Action: Mouse scrolled (874, 299) with delta (0, 0)
Screenshot: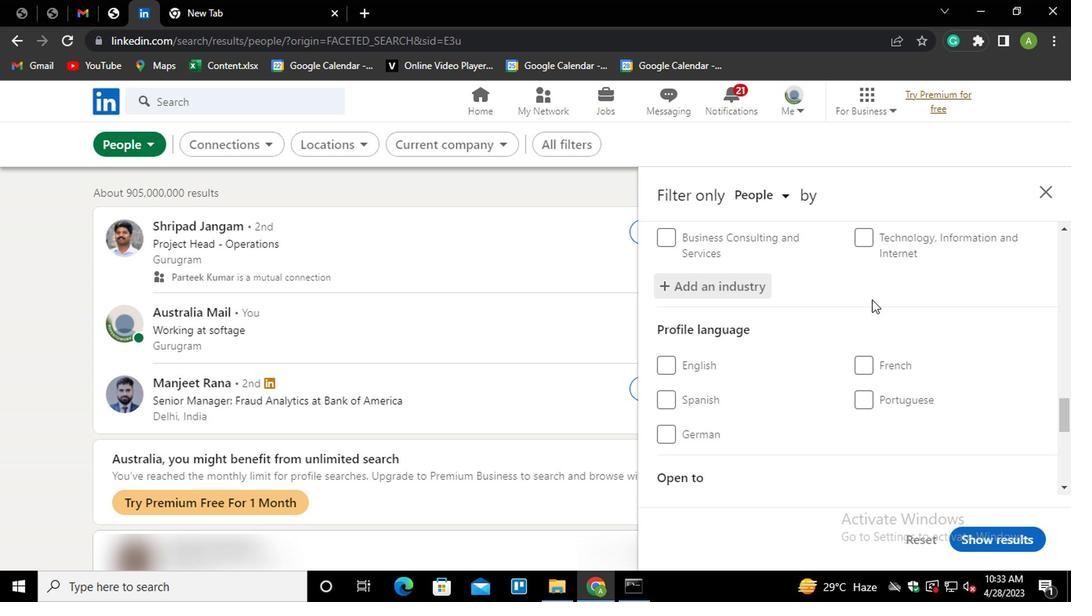
Action: Mouse scrolled (874, 299) with delta (0, 0)
Screenshot: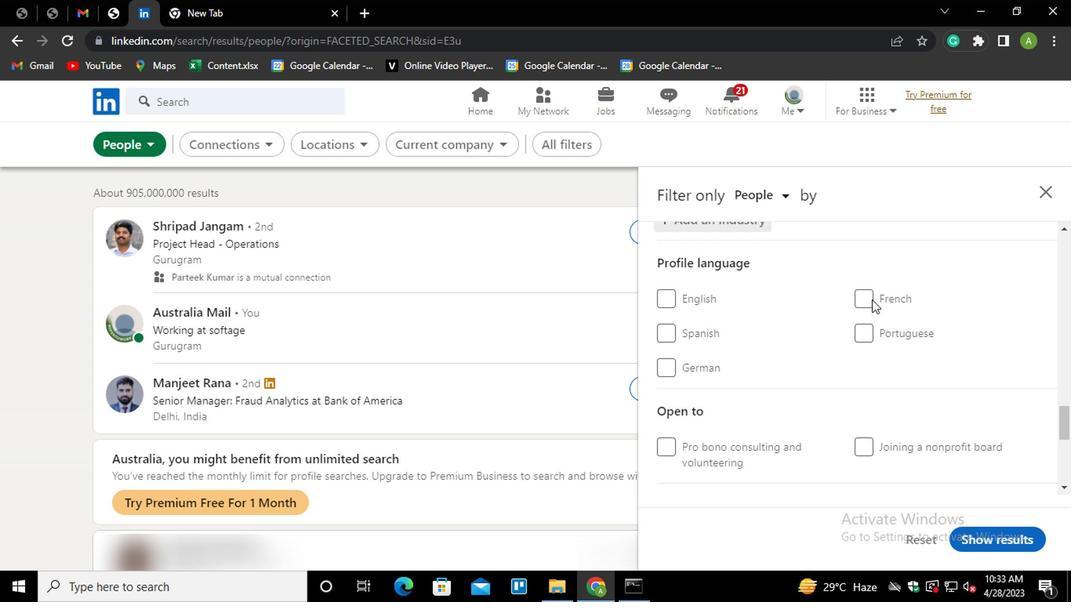 
Action: Mouse scrolled (874, 299) with delta (0, 0)
Screenshot: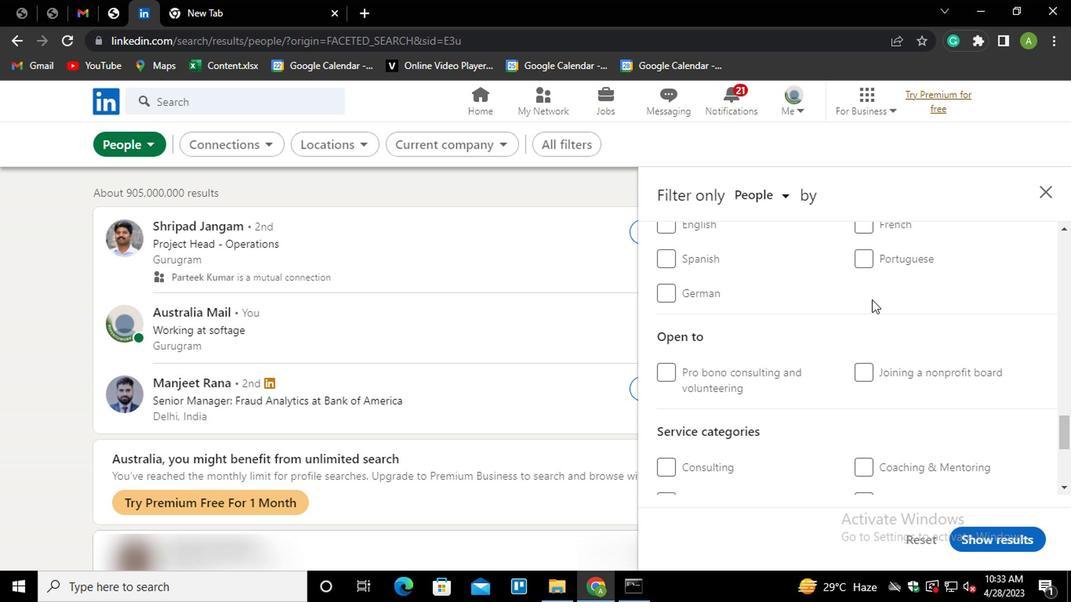 
Action: Mouse scrolled (874, 300) with delta (0, 0)
Screenshot: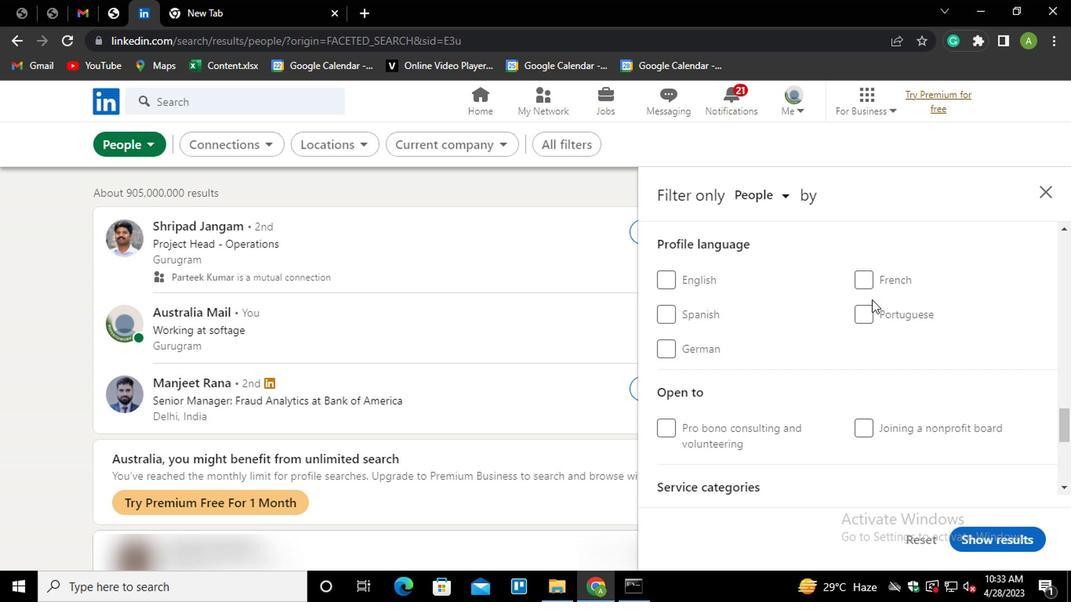 
Action: Mouse scrolled (874, 300) with delta (0, 0)
Screenshot: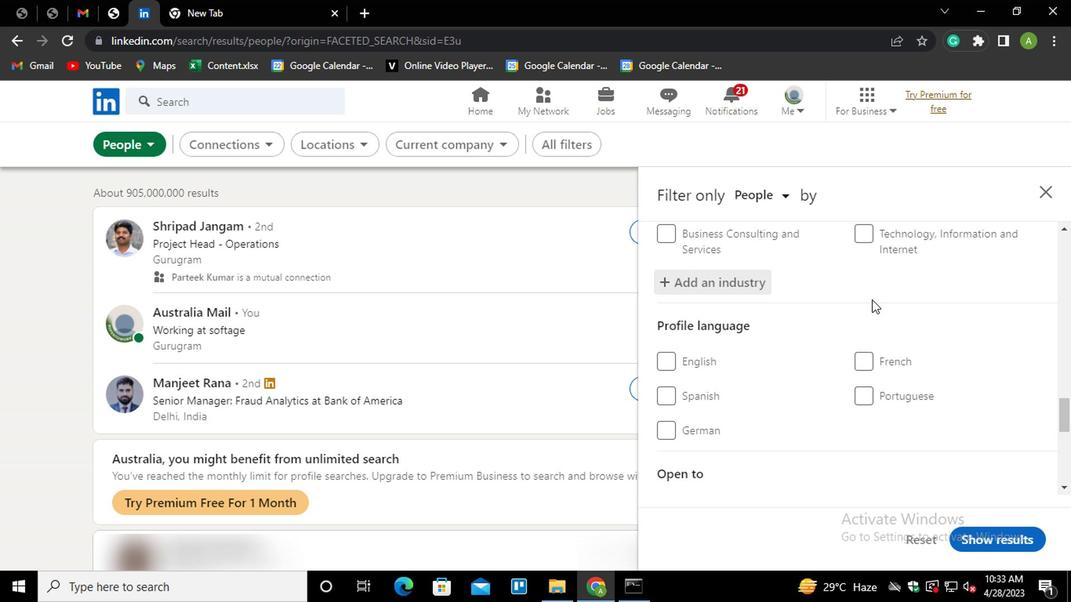 
Action: Mouse moved to (699, 367)
Screenshot: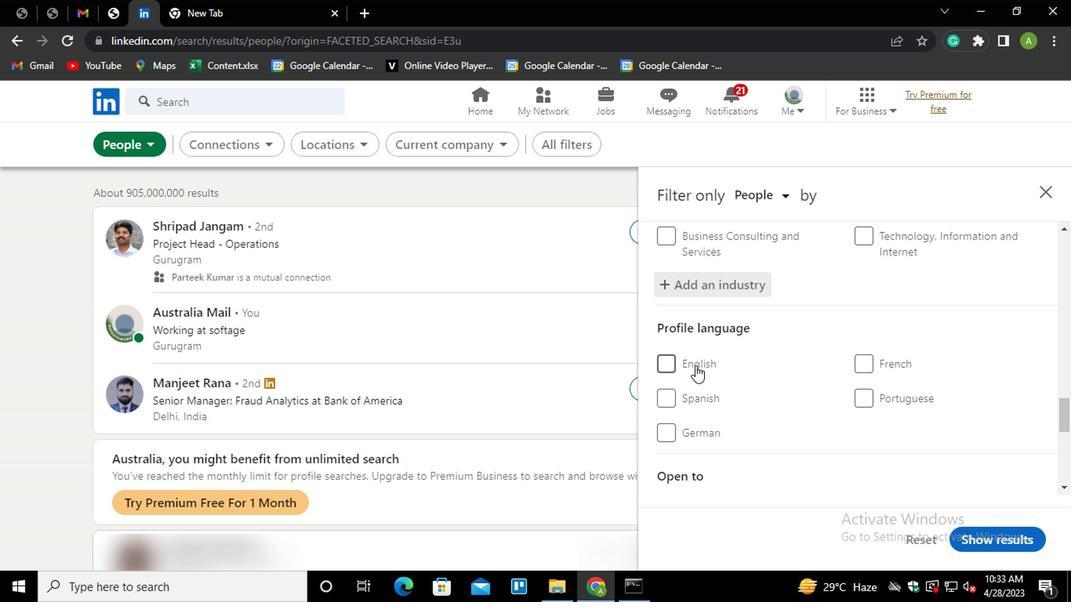 
Action: Mouse pressed left at (699, 367)
Screenshot: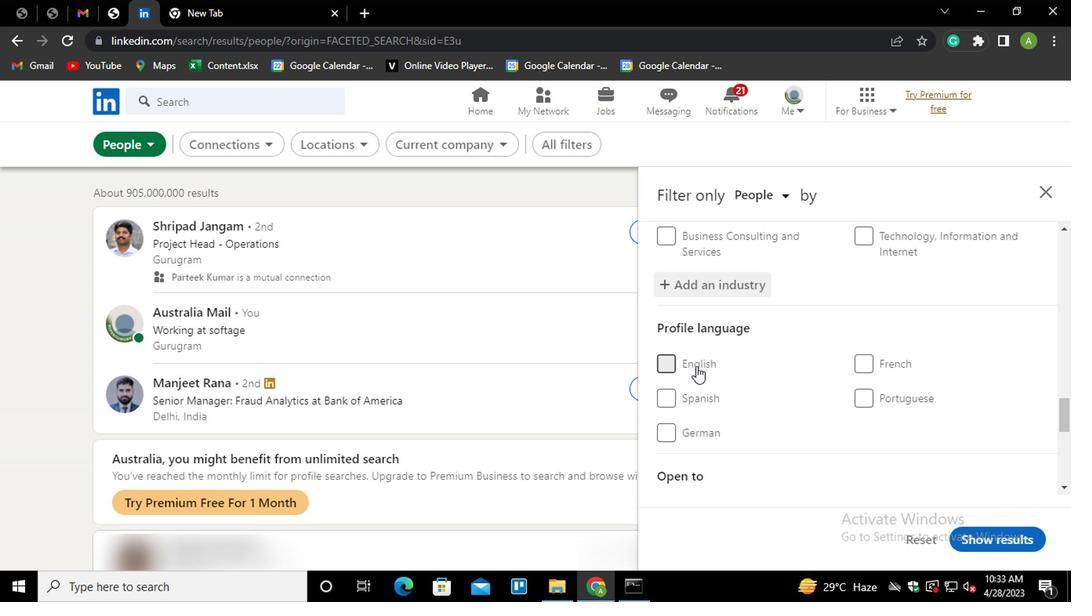 
Action: Mouse moved to (792, 374)
Screenshot: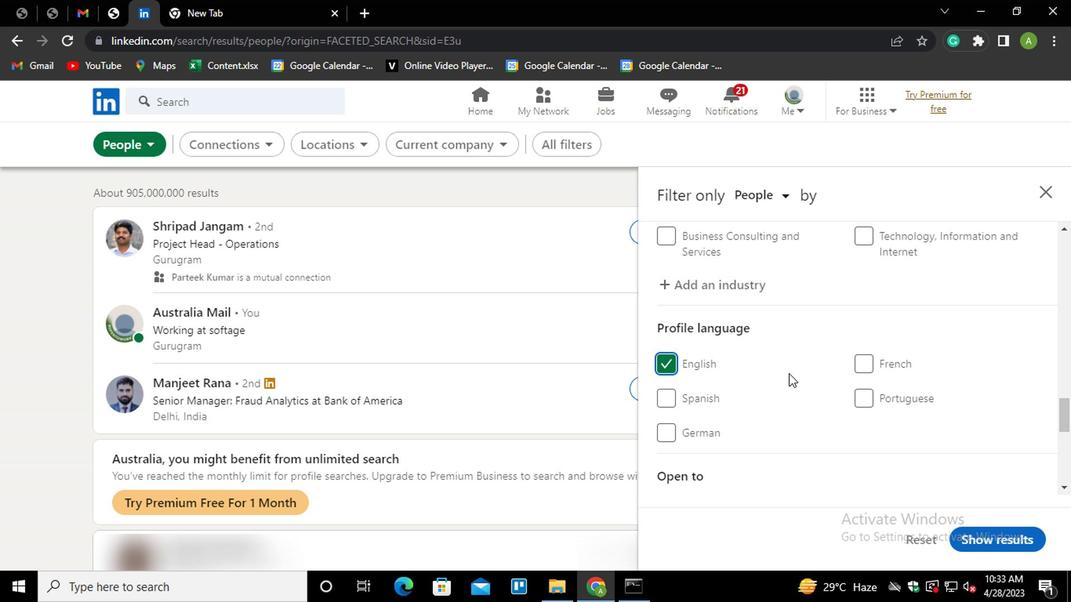 
Action: Mouse scrolled (792, 374) with delta (0, 0)
Screenshot: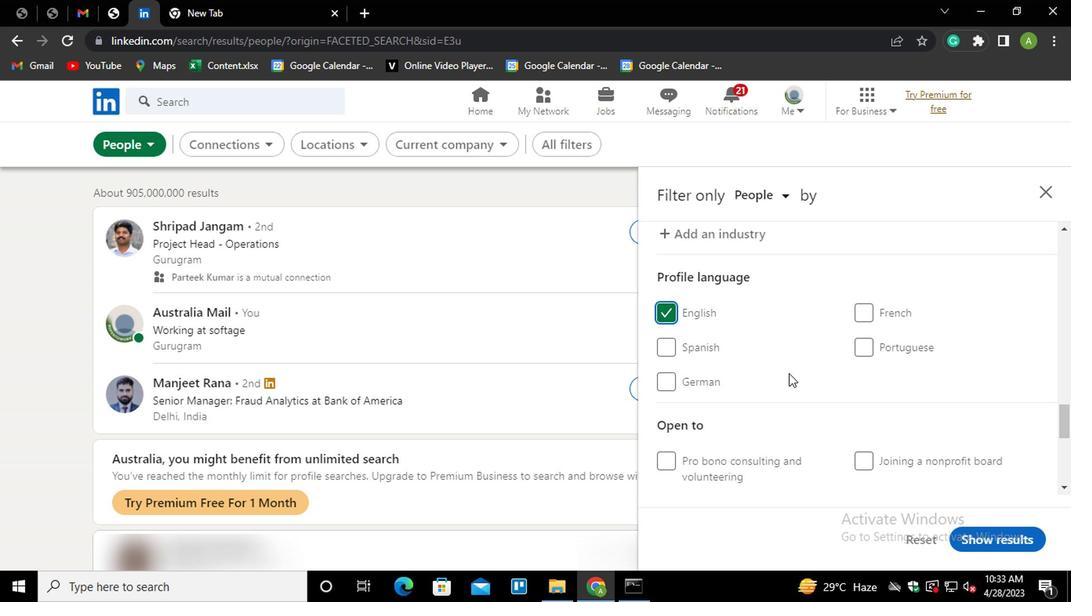 
Action: Mouse scrolled (792, 374) with delta (0, 0)
Screenshot: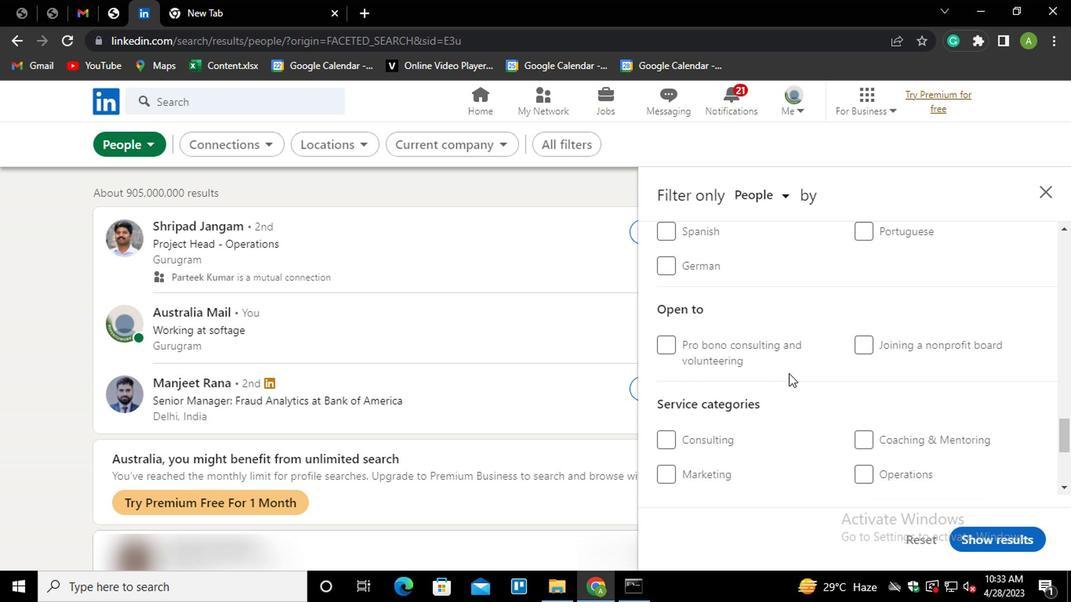 
Action: Mouse scrolled (792, 374) with delta (0, 0)
Screenshot: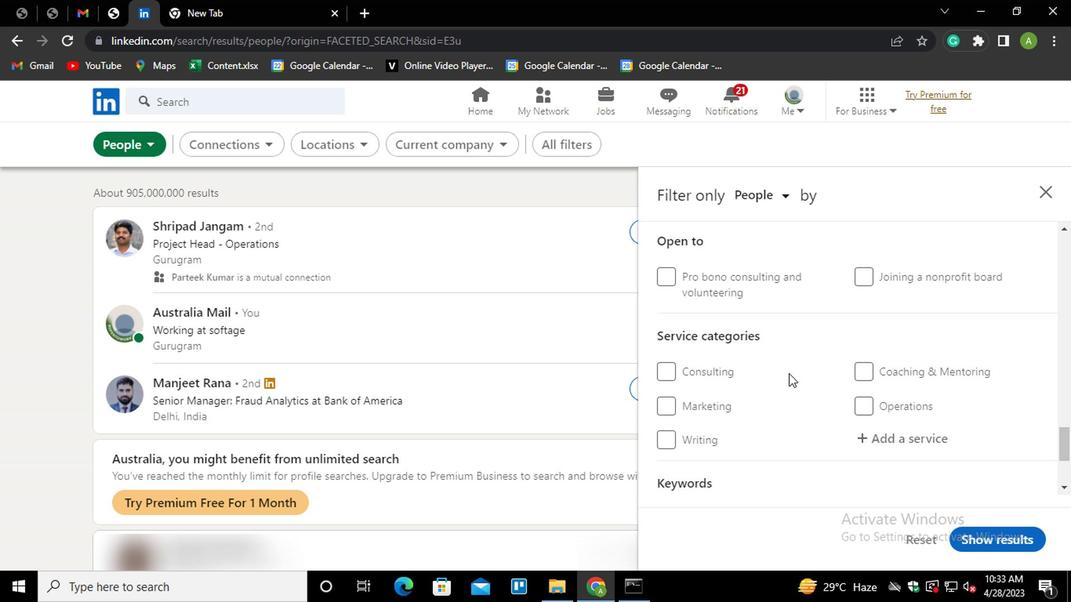 
Action: Mouse scrolled (792, 374) with delta (0, 0)
Screenshot: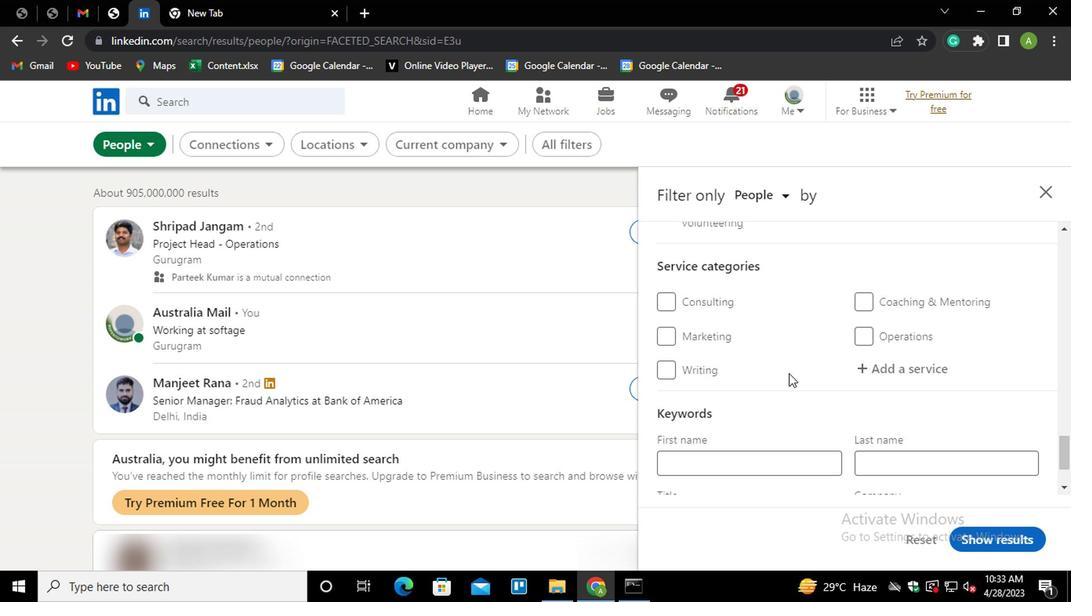 
Action: Mouse moved to (880, 369)
Screenshot: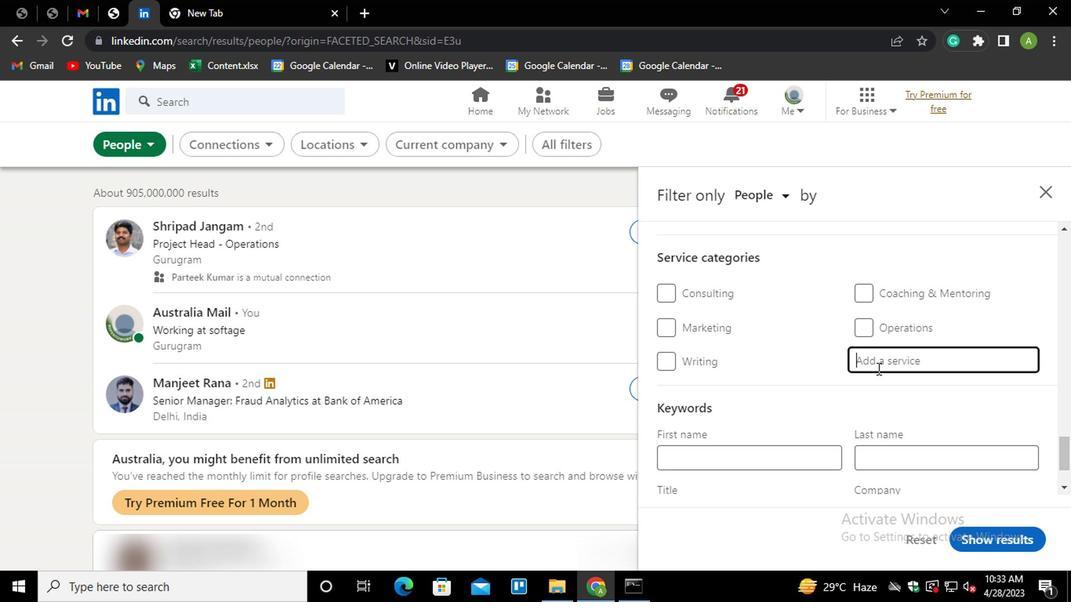 
Action: Mouse pressed left at (880, 369)
Screenshot: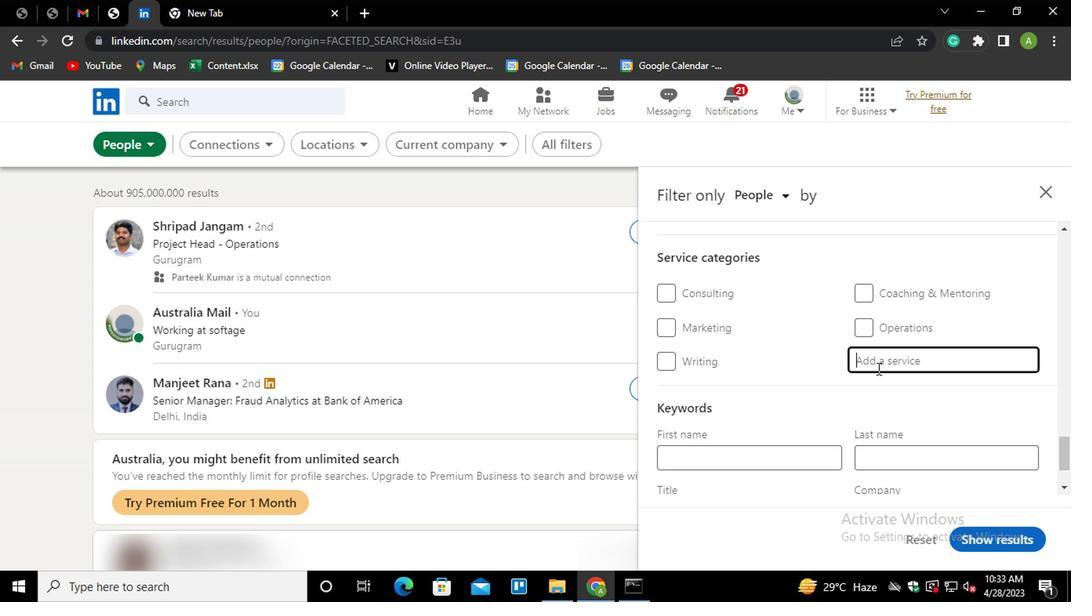 
Action: Mouse moved to (896, 359)
Screenshot: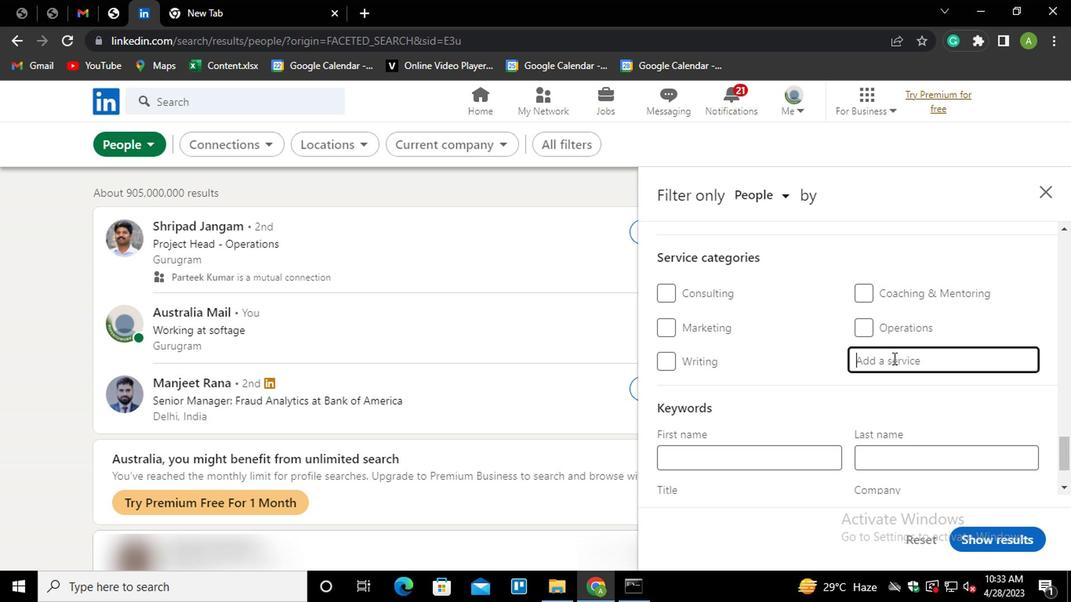 
Action: Mouse pressed left at (896, 359)
Screenshot: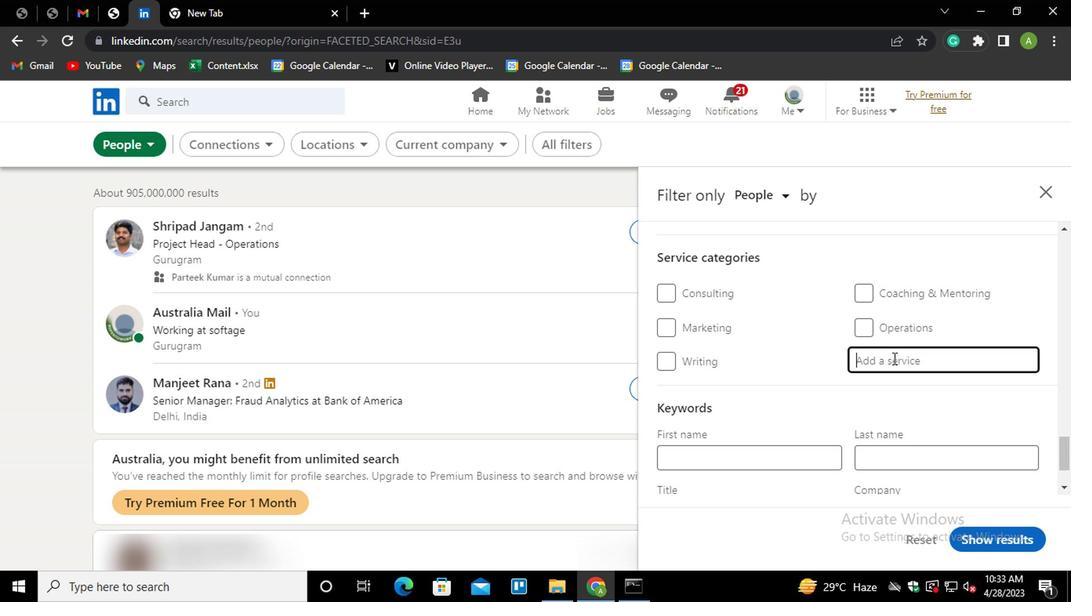 
Action: Key pressed <Key.shift>PRICING<Key.down><Key.enter>
Screenshot: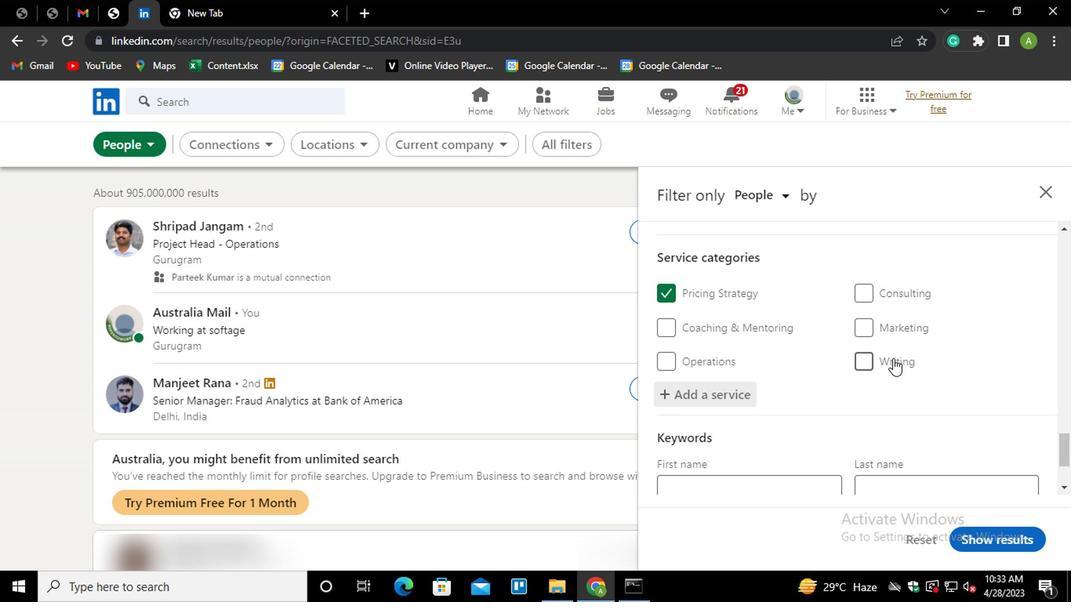 
Action: Mouse scrolled (896, 358) with delta (0, -1)
Screenshot: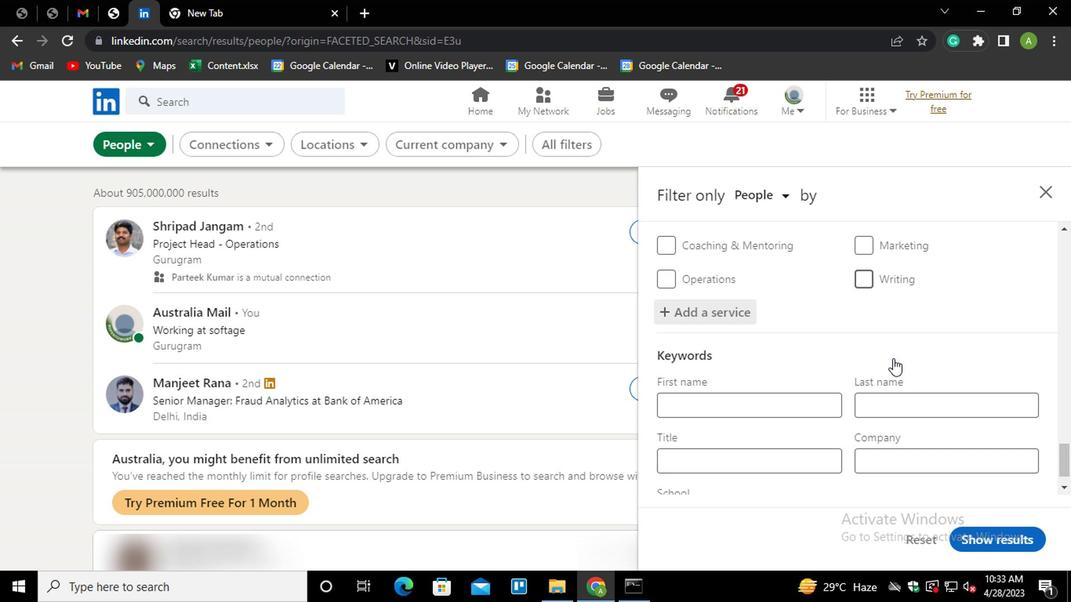 
Action: Mouse scrolled (896, 358) with delta (0, -1)
Screenshot: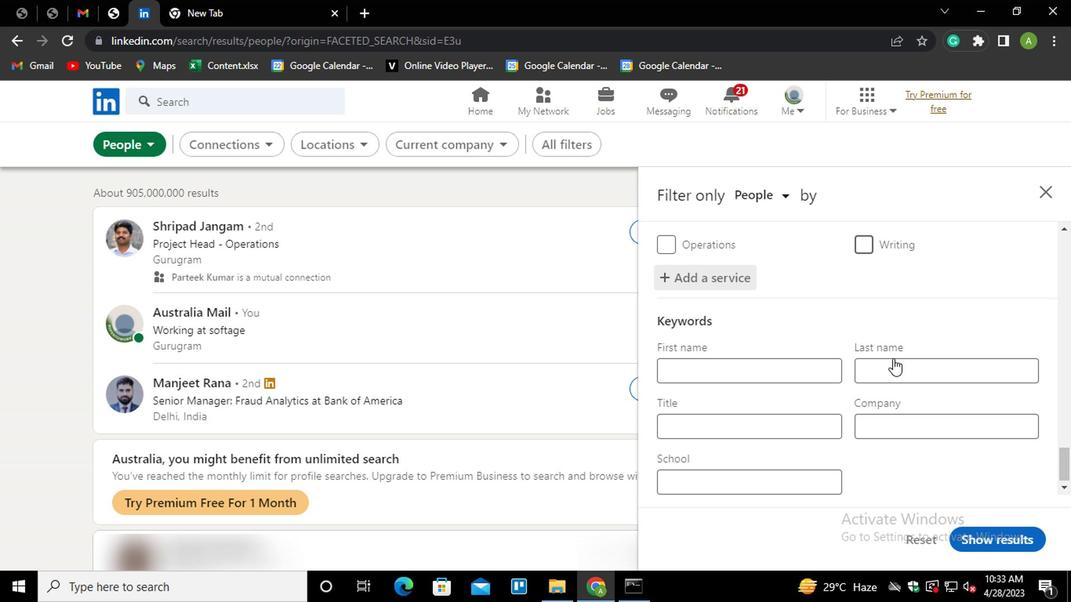 
Action: Mouse scrolled (896, 358) with delta (0, -1)
Screenshot: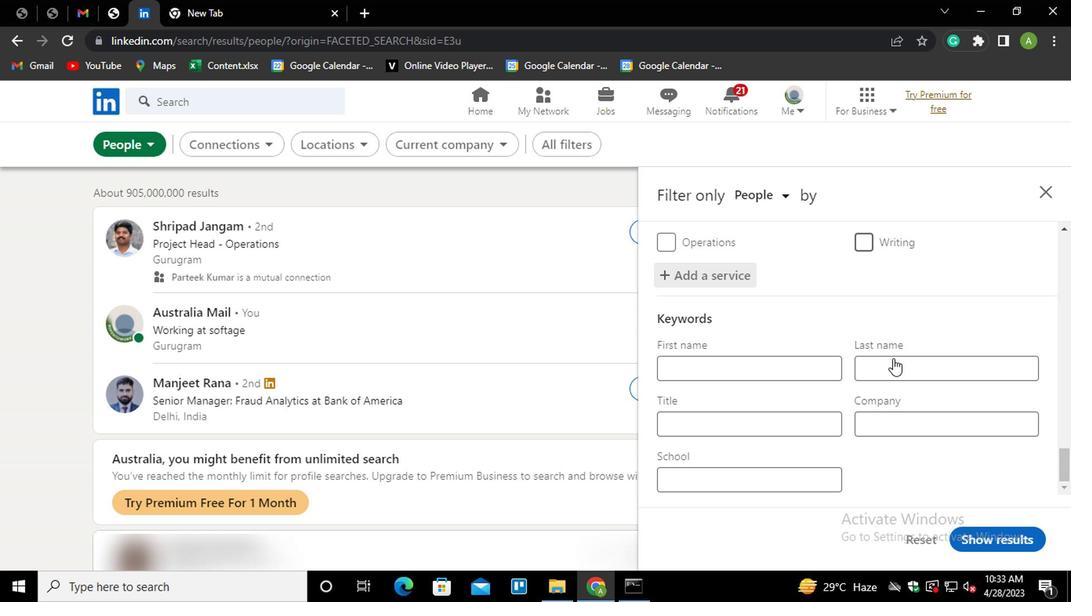 
Action: Mouse scrolled (896, 358) with delta (0, -1)
Screenshot: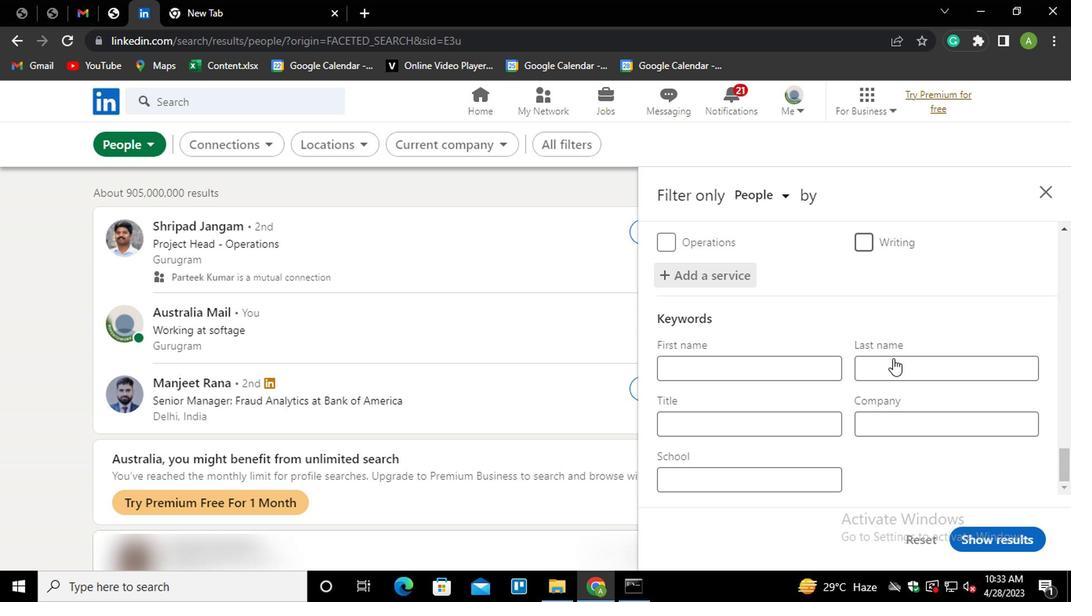 
Action: Mouse moved to (714, 421)
Screenshot: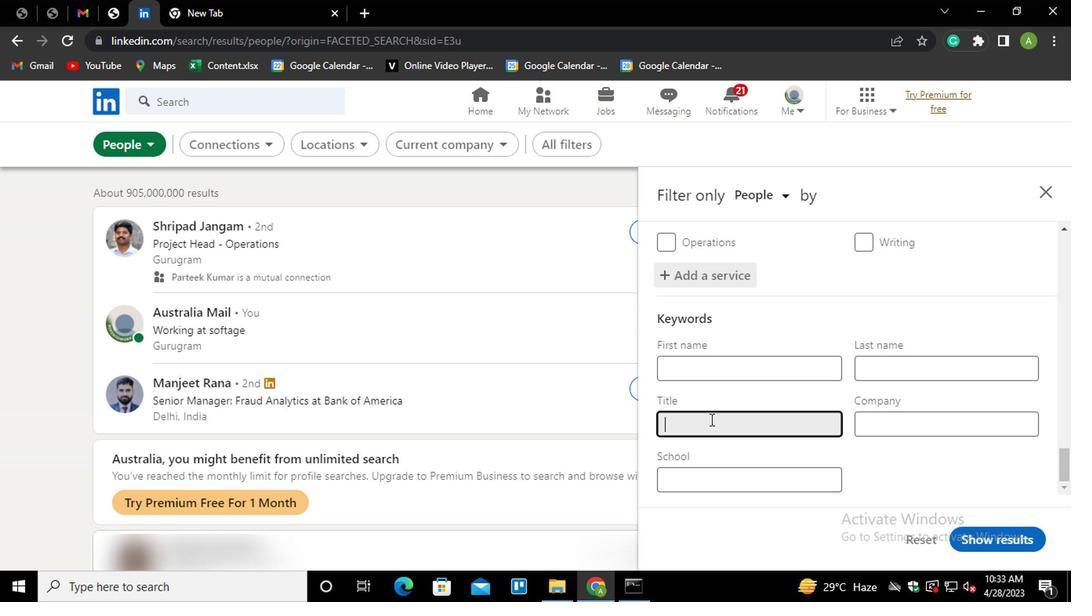 
Action: Mouse pressed left at (714, 421)
Screenshot: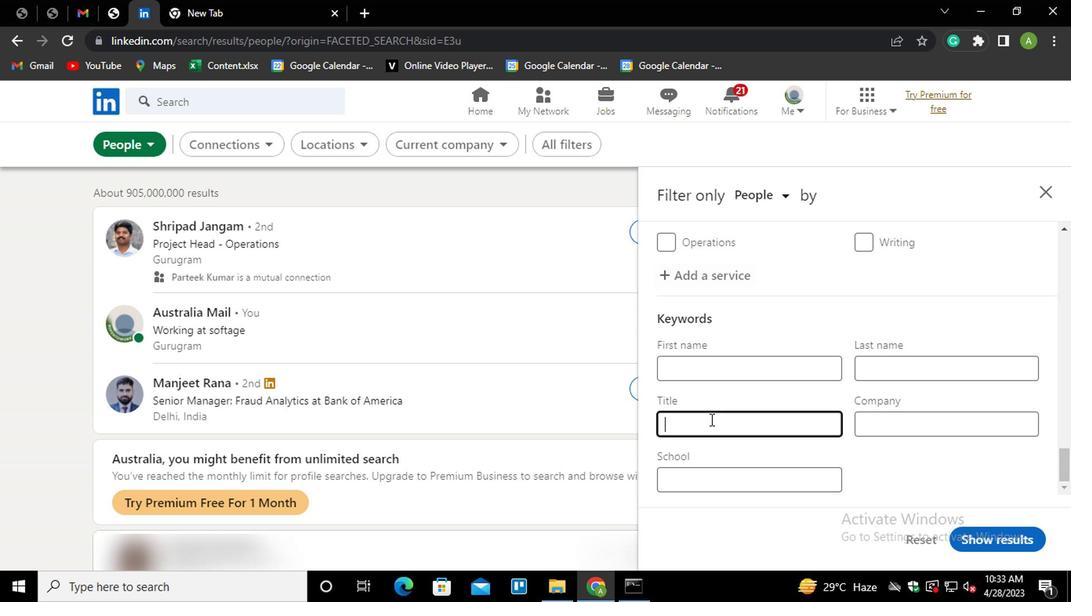 
Action: Key pressed <Key.shift>MARKETING<Key.space>STAFF
Screenshot: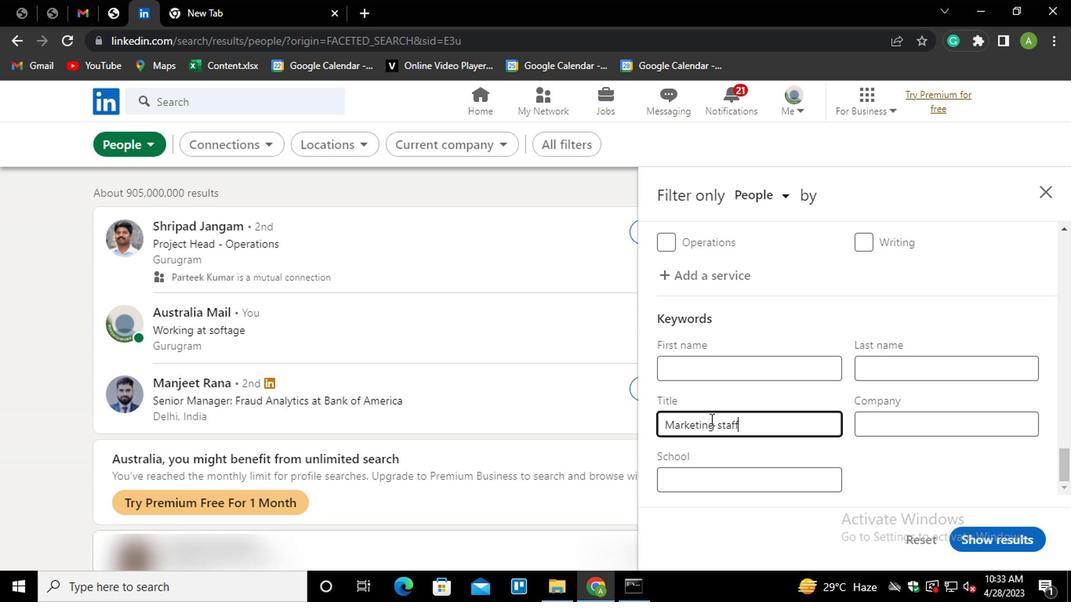 
Action: Mouse moved to (941, 503)
Screenshot: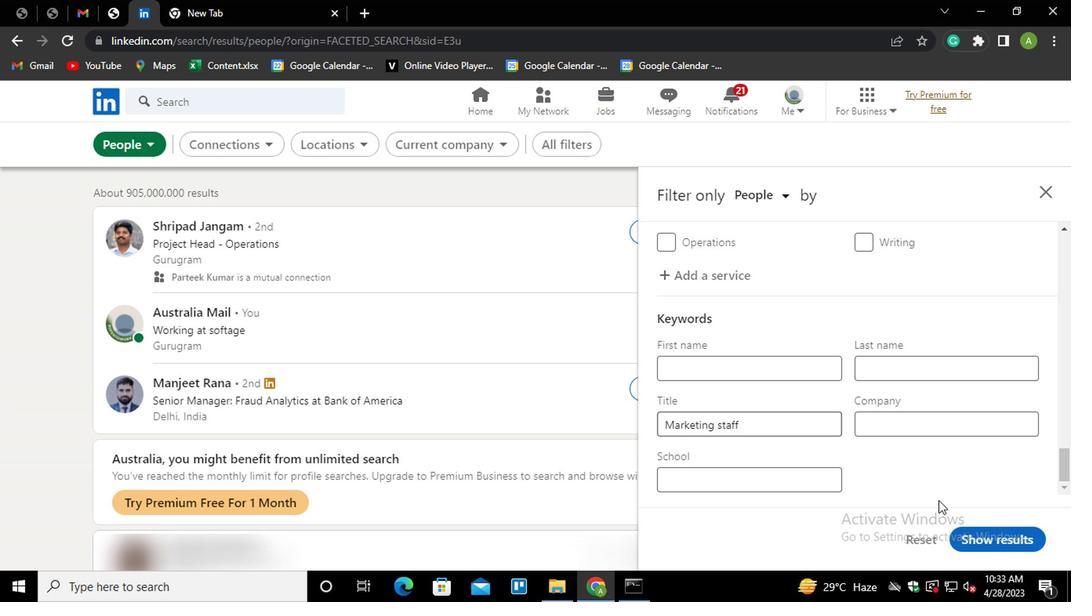 
Action: Mouse pressed left at (941, 503)
Screenshot: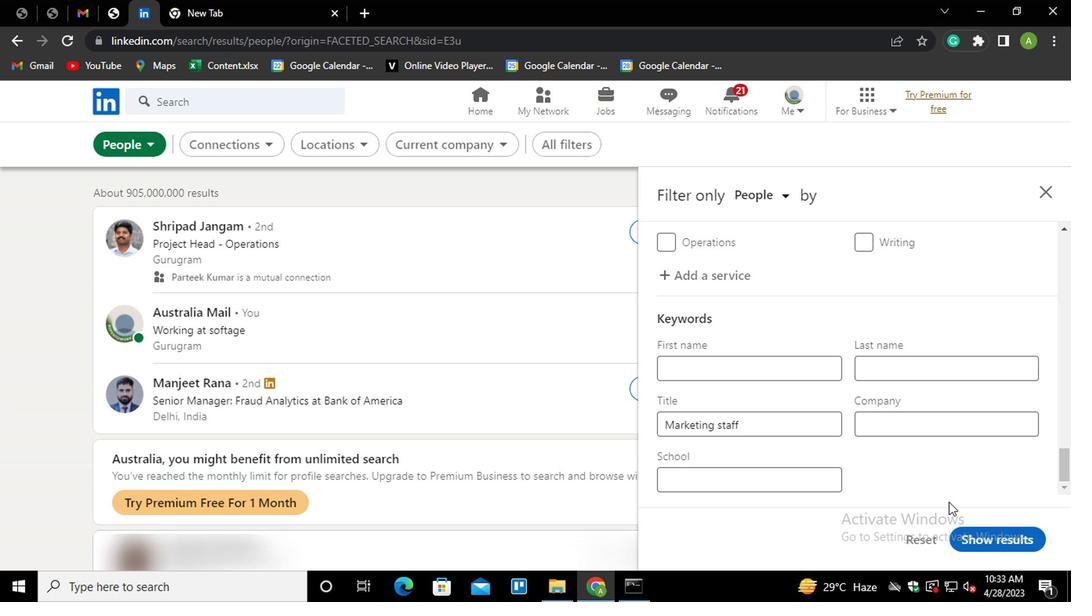 
Action: Mouse moved to (977, 539)
Screenshot: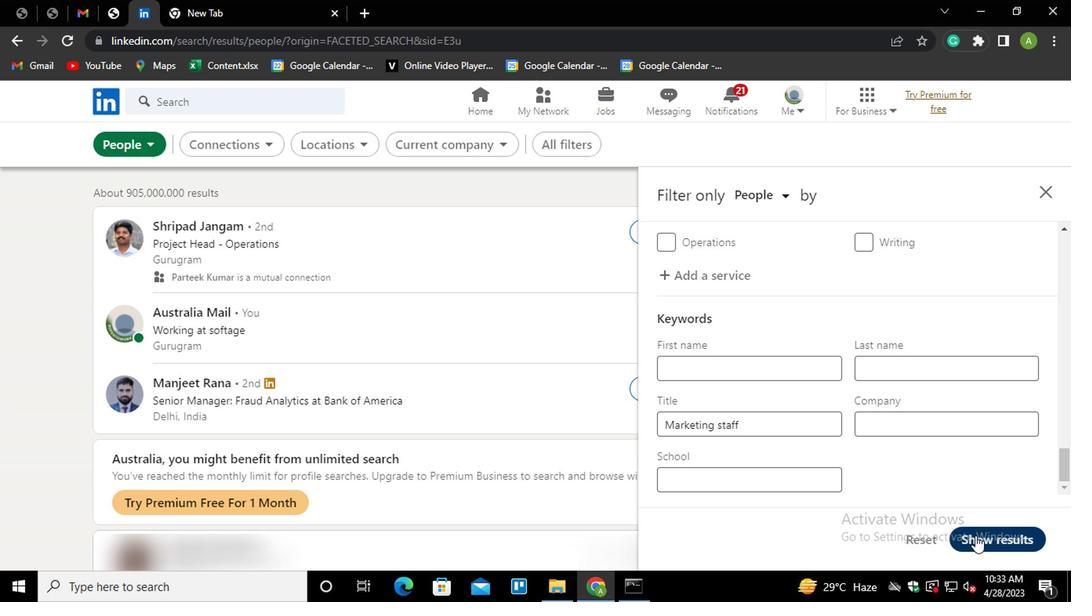 
Action: Mouse pressed left at (977, 539)
Screenshot: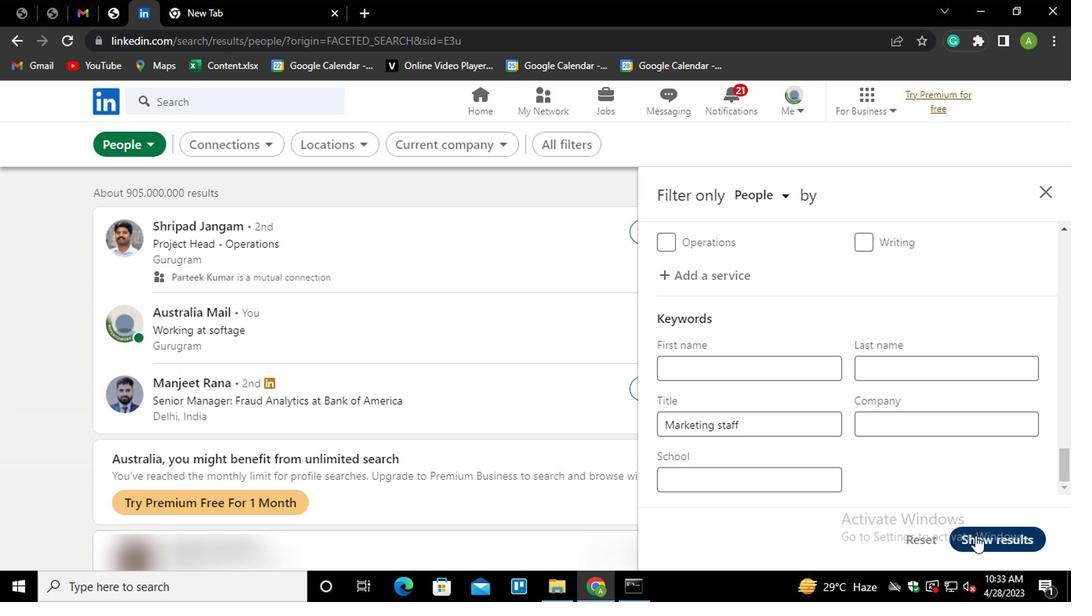 
